 Task: Open Card Bug Report Triage in Board Employee Talent Acquisition and Retention to Workspace Analytics and add a team member Softage.3@softage.net, a label Blue, a checklist Crisis Management, an attachment from Trello, a color Blue and finally, add a card description 'Develop and launch new email marketing campaign' and a comment 'Given the potential impact of this task on our company environmental impact, let us ensure that we approach it with a sense of sustainability and responsibility.'. Add a start date 'Jan 03, 1900' with a due date 'Jan 10, 1900'
Action: Mouse moved to (88, 296)
Screenshot: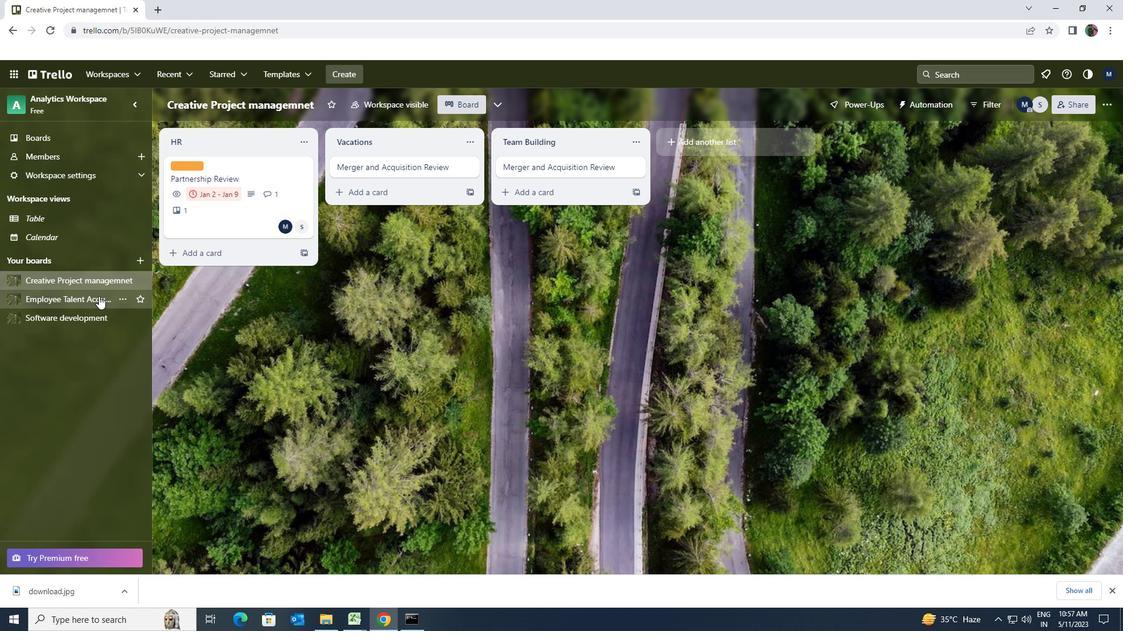 
Action: Mouse pressed left at (88, 296)
Screenshot: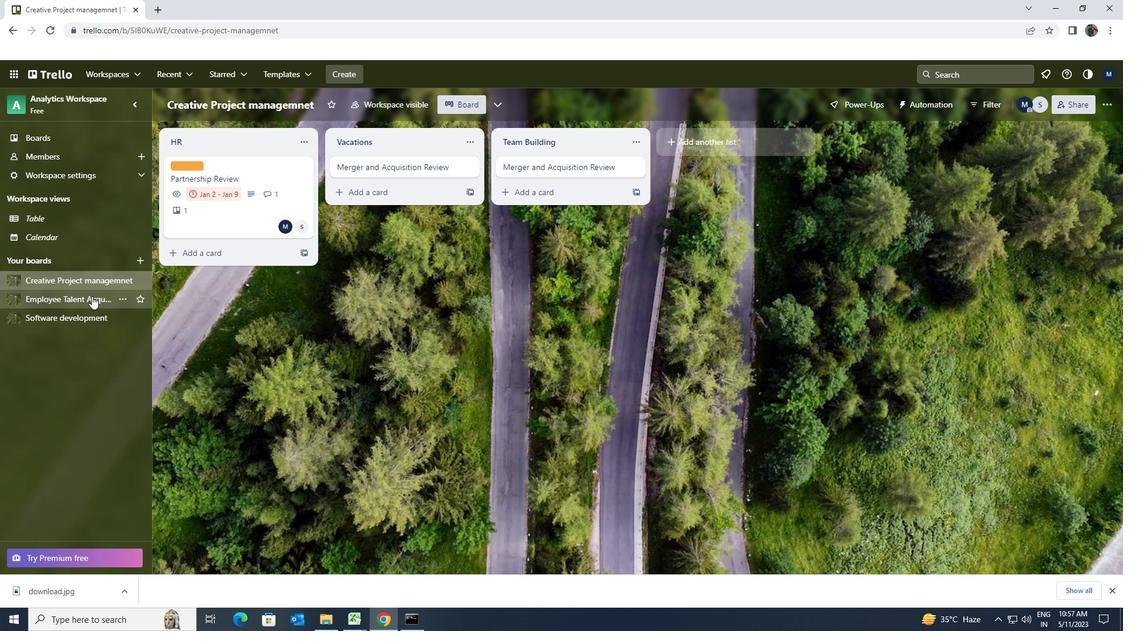 
Action: Mouse moved to (237, 164)
Screenshot: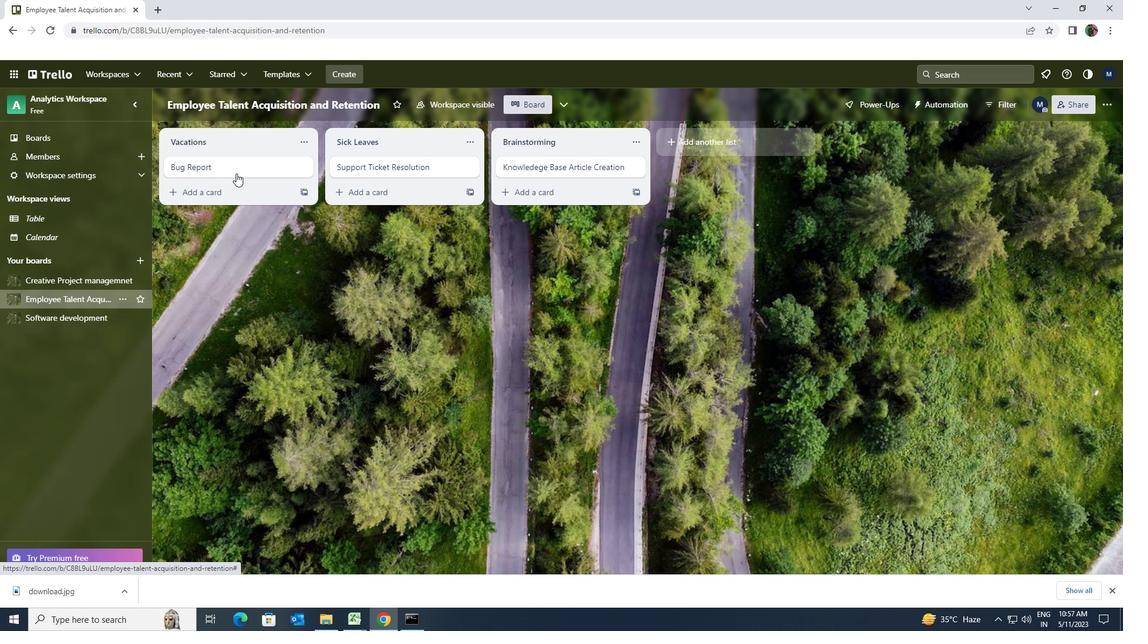 
Action: Mouse pressed left at (237, 164)
Screenshot: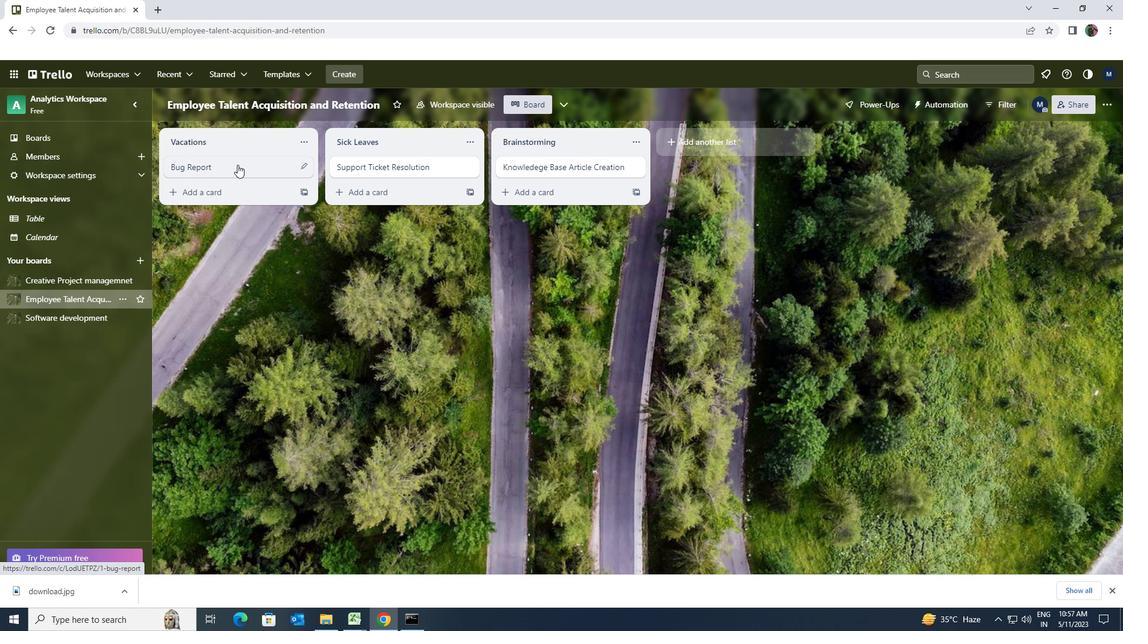 
Action: Mouse moved to (679, 170)
Screenshot: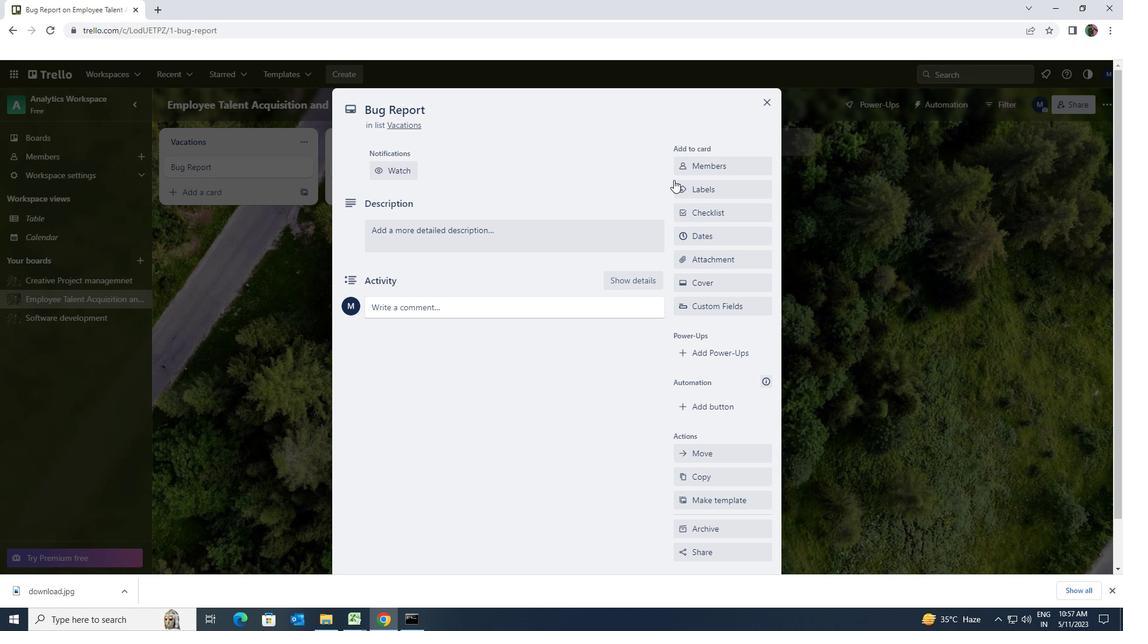 
Action: Mouse pressed left at (679, 170)
Screenshot: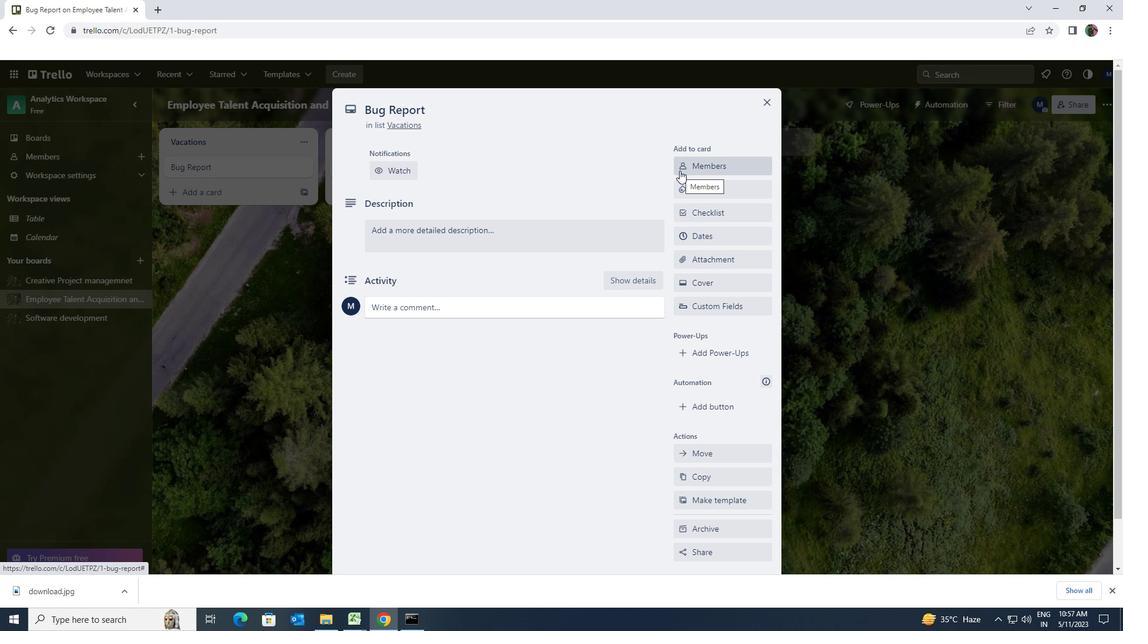 
Action: Mouse moved to (710, 218)
Screenshot: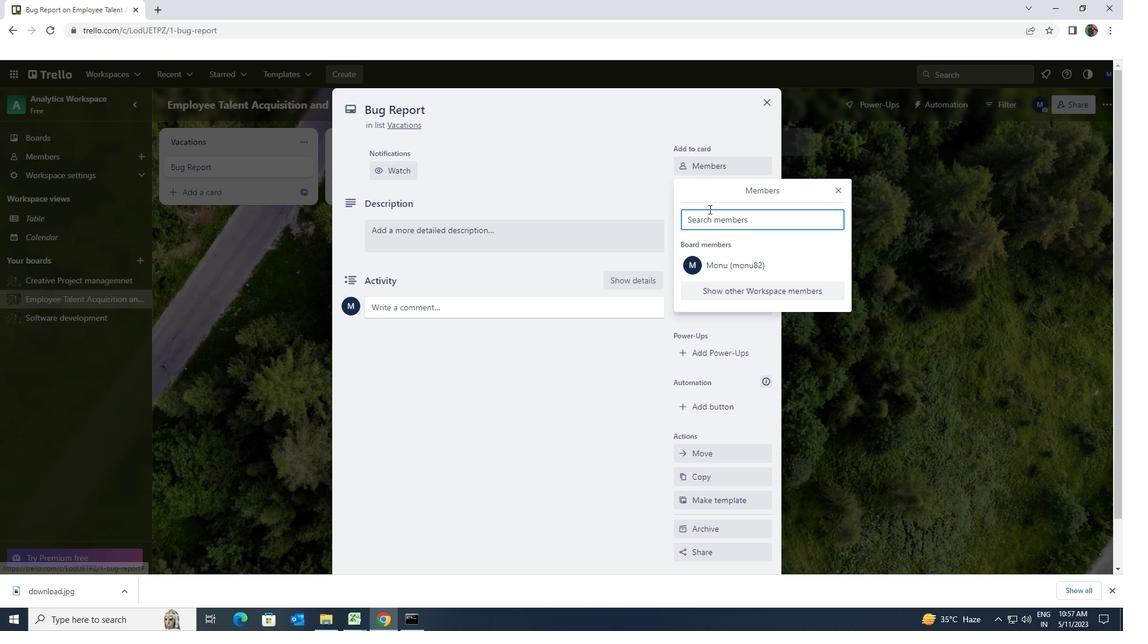 
Action: Mouse pressed left at (710, 218)
Screenshot: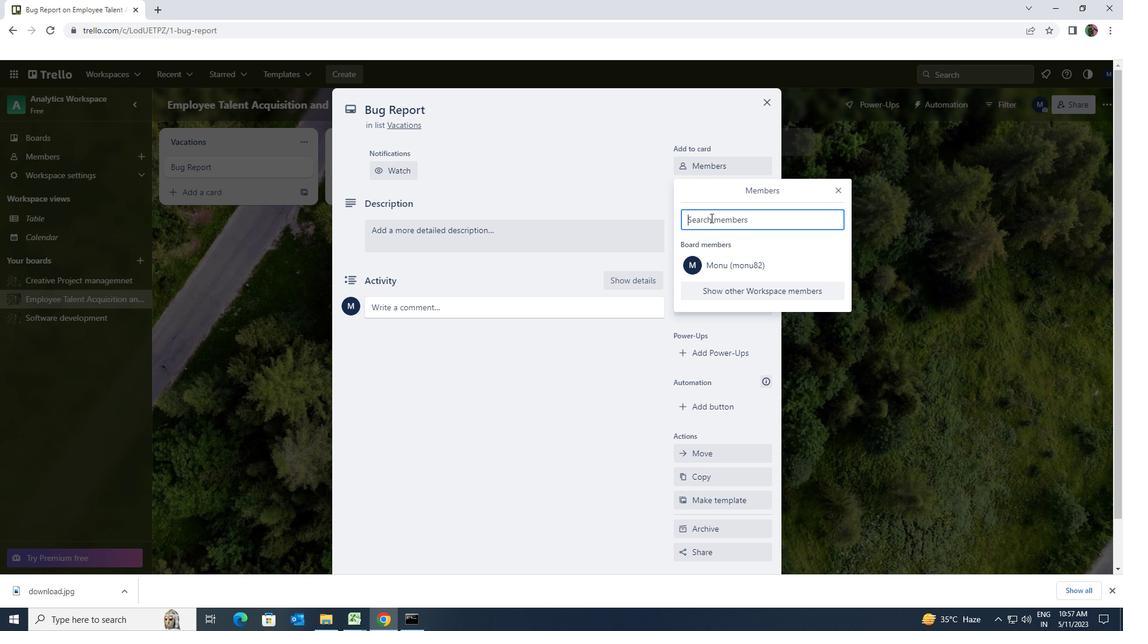 
Action: Key pressed <Key.shift>SOFTAGE.3<Key.shift>@SOFTAGE.NET
Screenshot: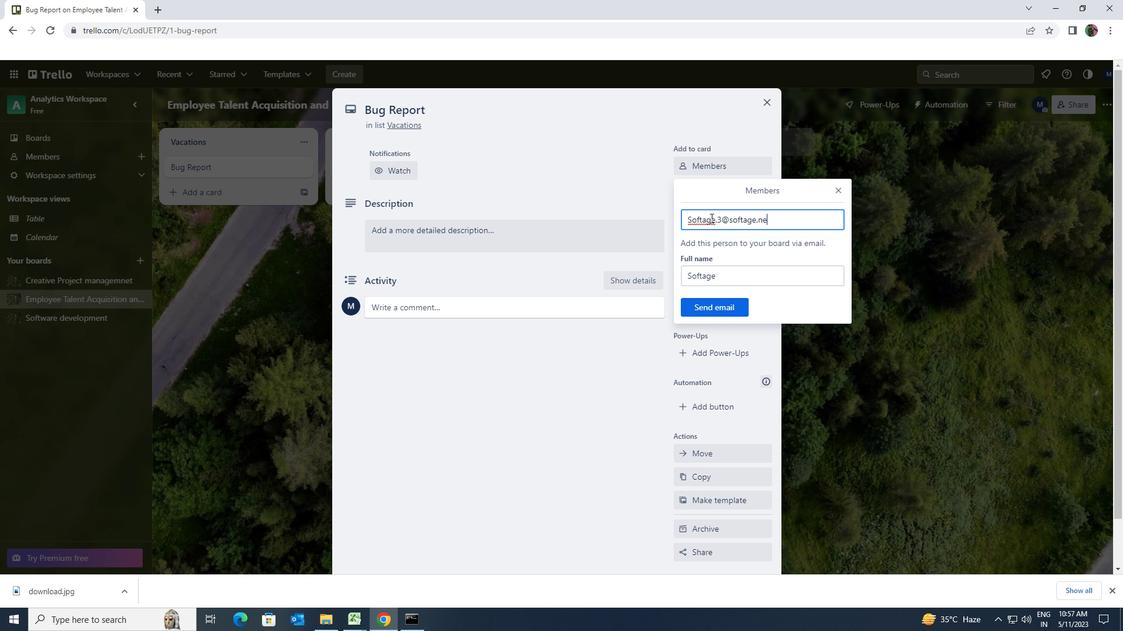 
Action: Mouse moved to (723, 303)
Screenshot: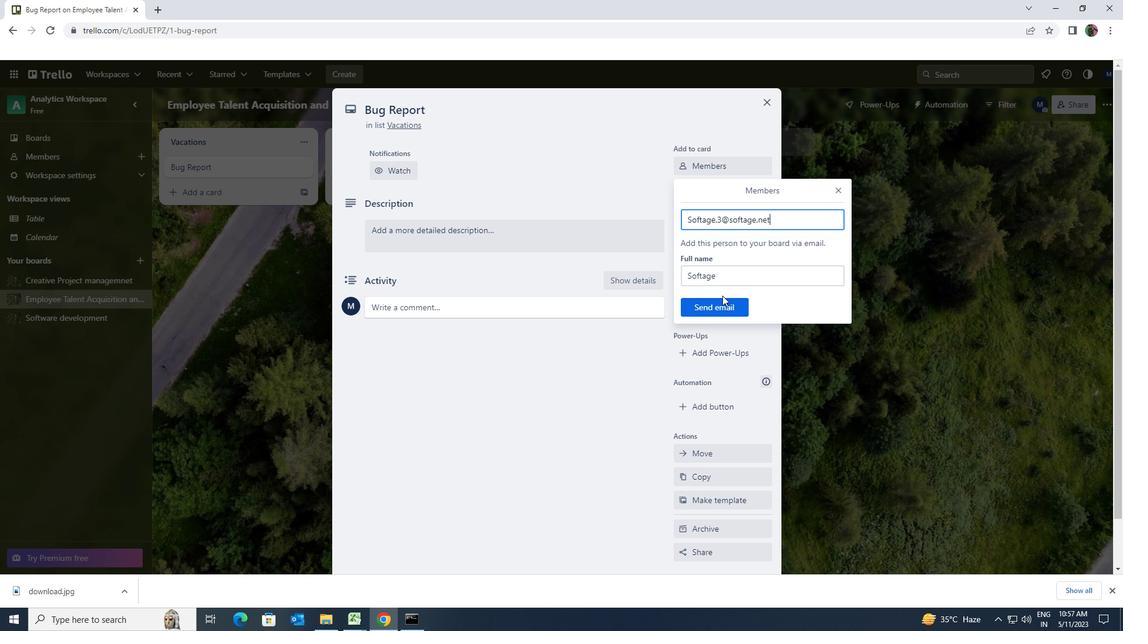 
Action: Mouse pressed left at (723, 303)
Screenshot: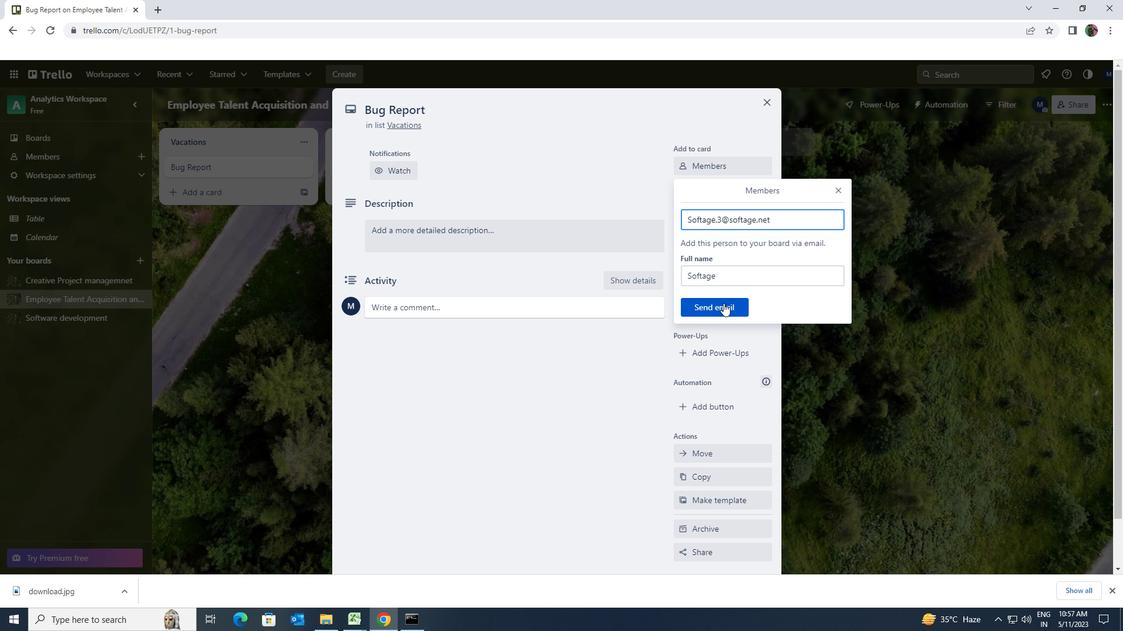 
Action: Mouse moved to (727, 236)
Screenshot: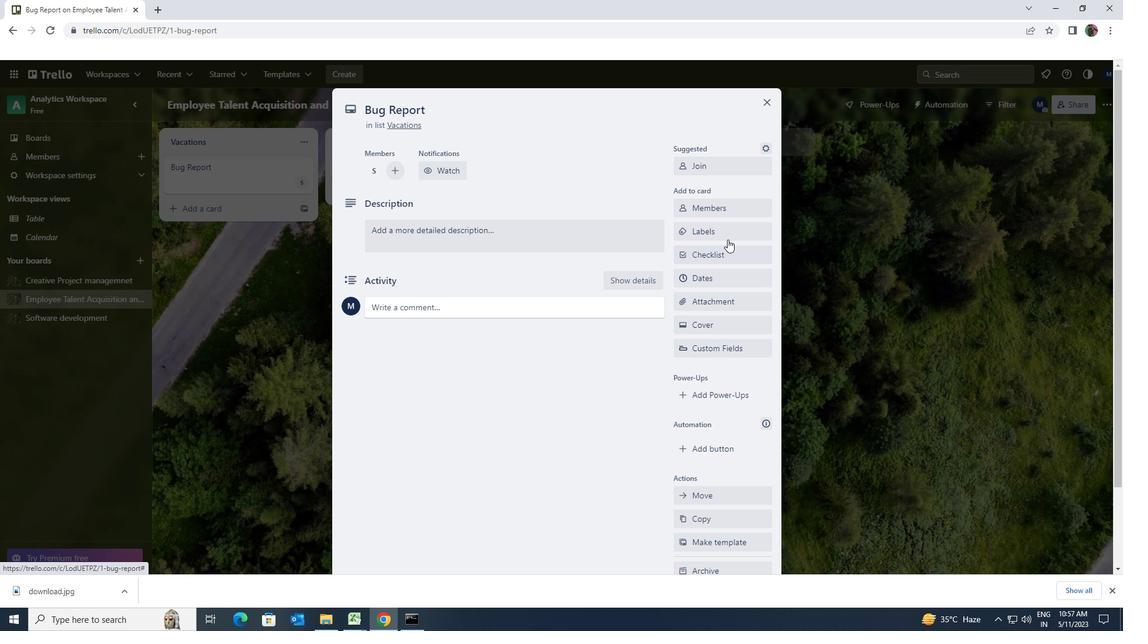 
Action: Mouse pressed left at (727, 236)
Screenshot: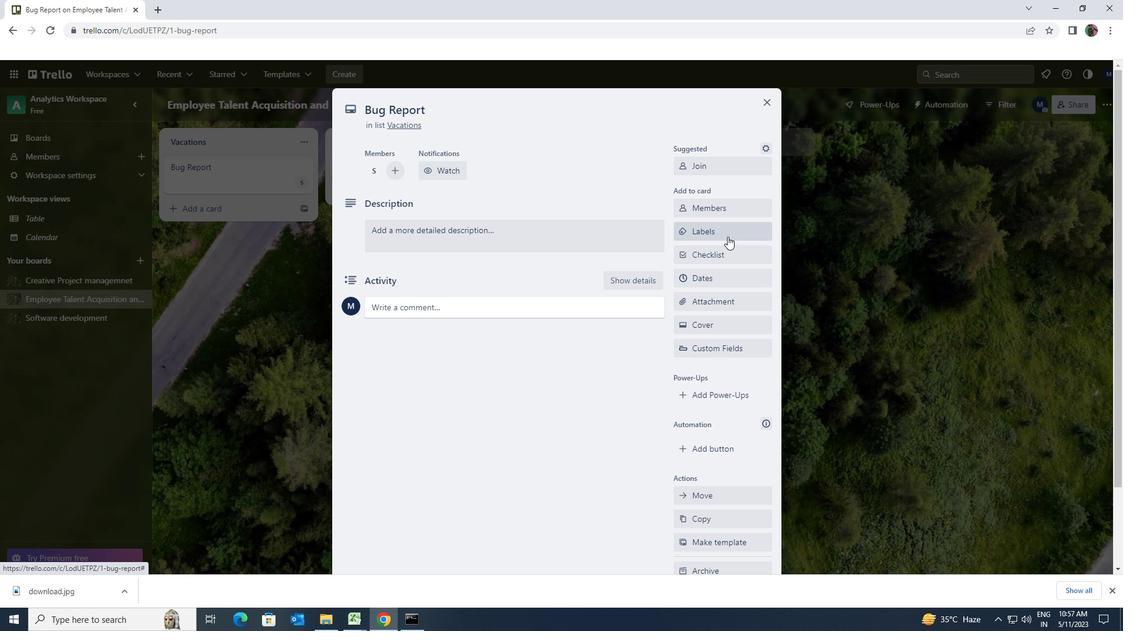 
Action: Mouse moved to (738, 456)
Screenshot: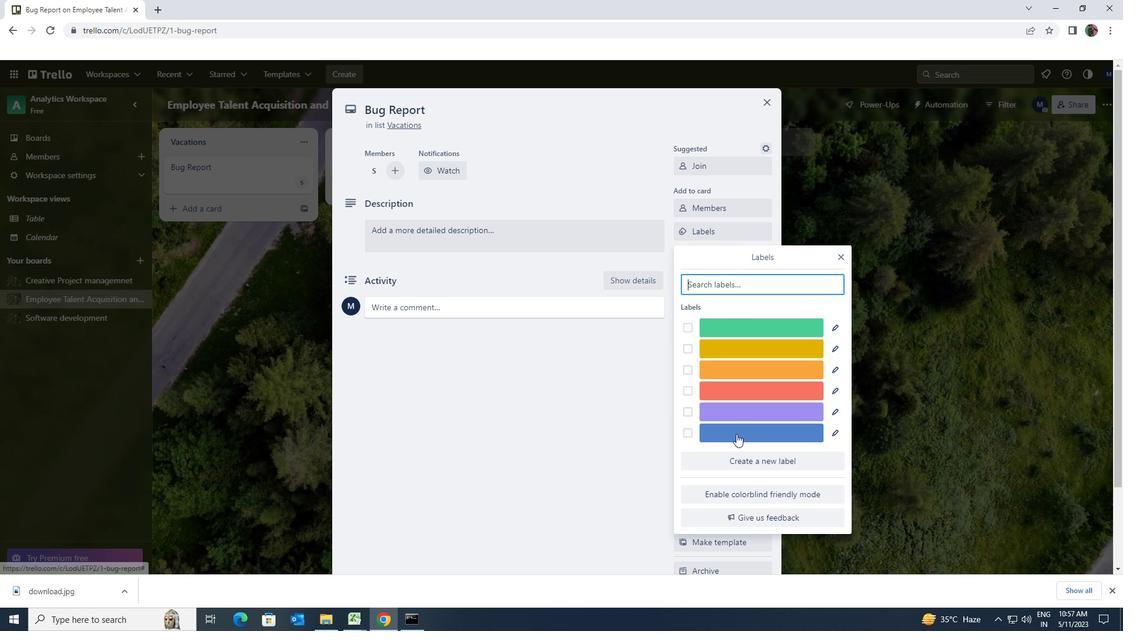 
Action: Mouse pressed left at (738, 456)
Screenshot: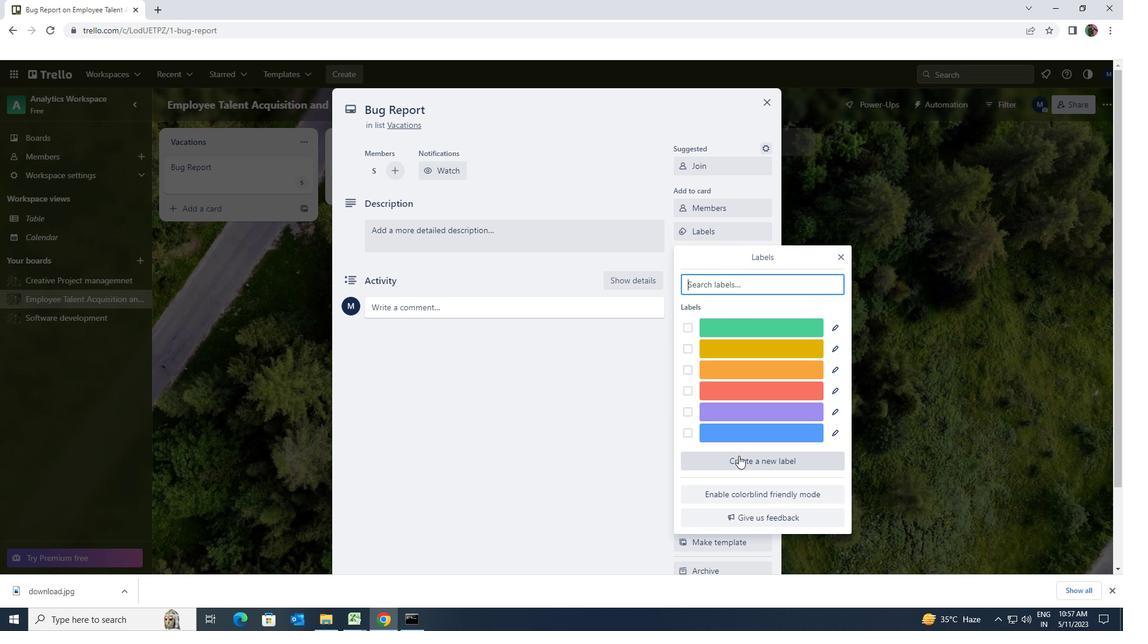 
Action: Mouse moved to (695, 352)
Screenshot: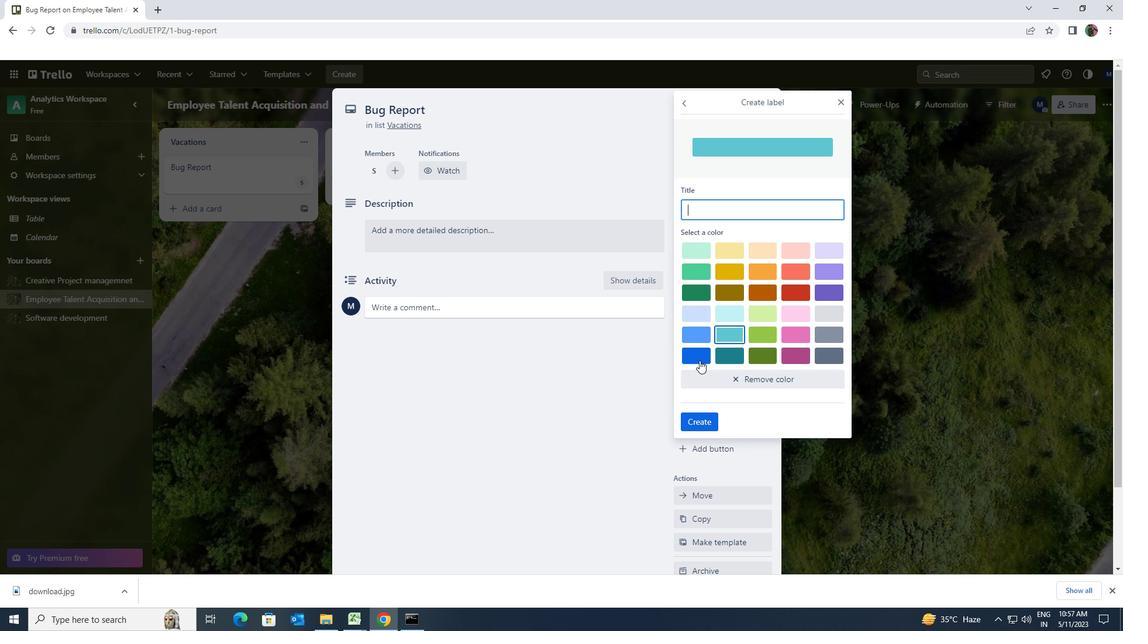 
Action: Mouse pressed left at (695, 352)
Screenshot: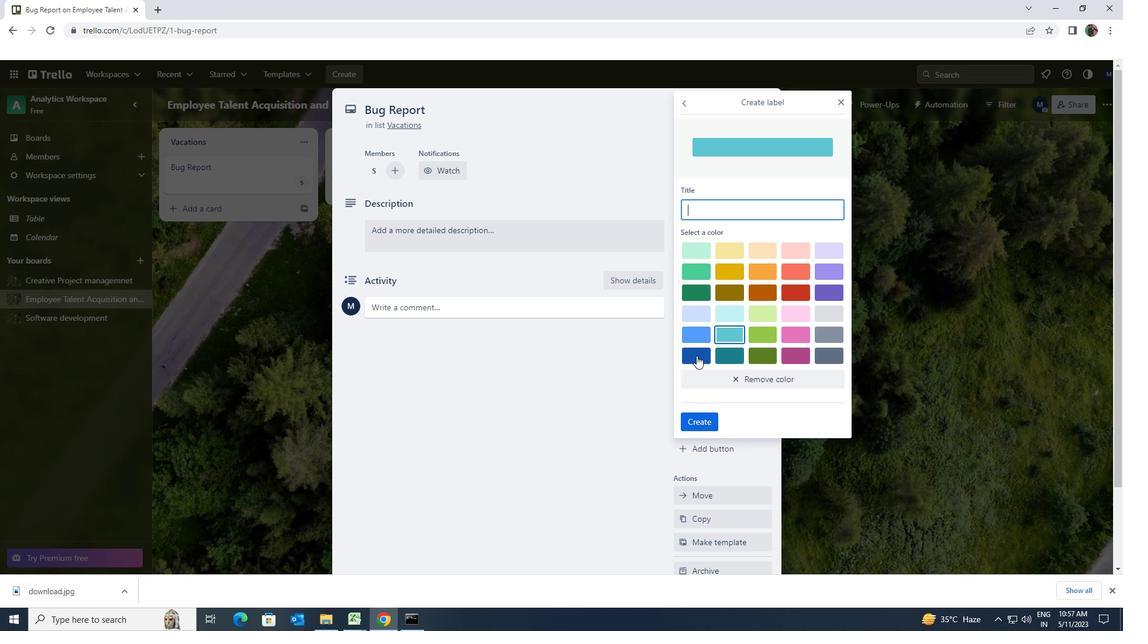 
Action: Mouse moved to (710, 423)
Screenshot: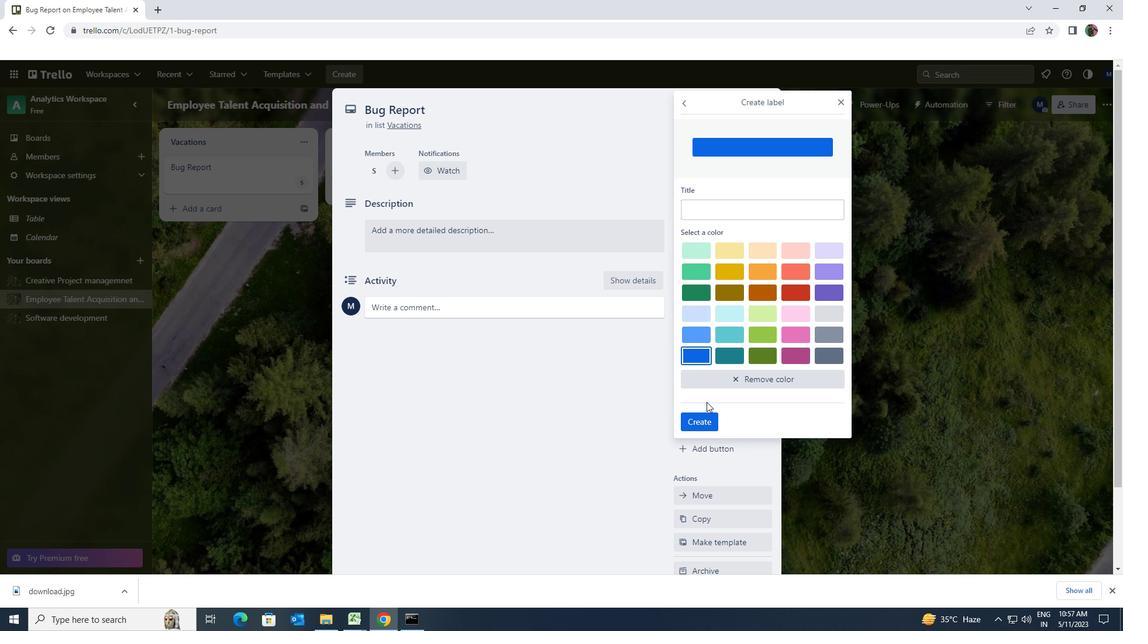 
Action: Mouse pressed left at (710, 423)
Screenshot: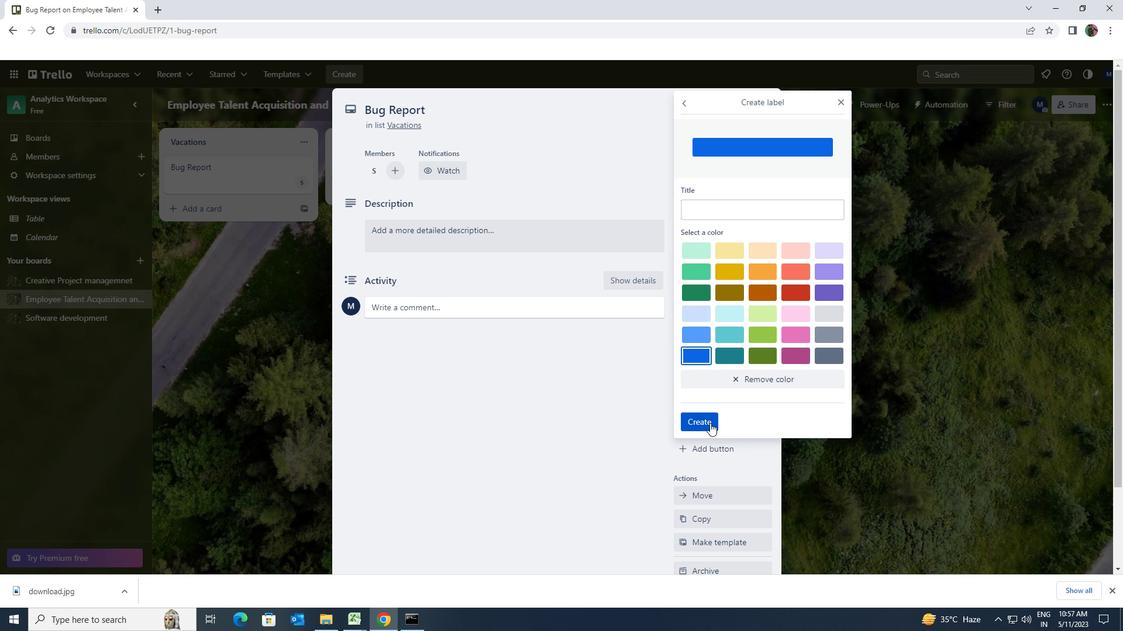 
Action: Mouse moved to (836, 257)
Screenshot: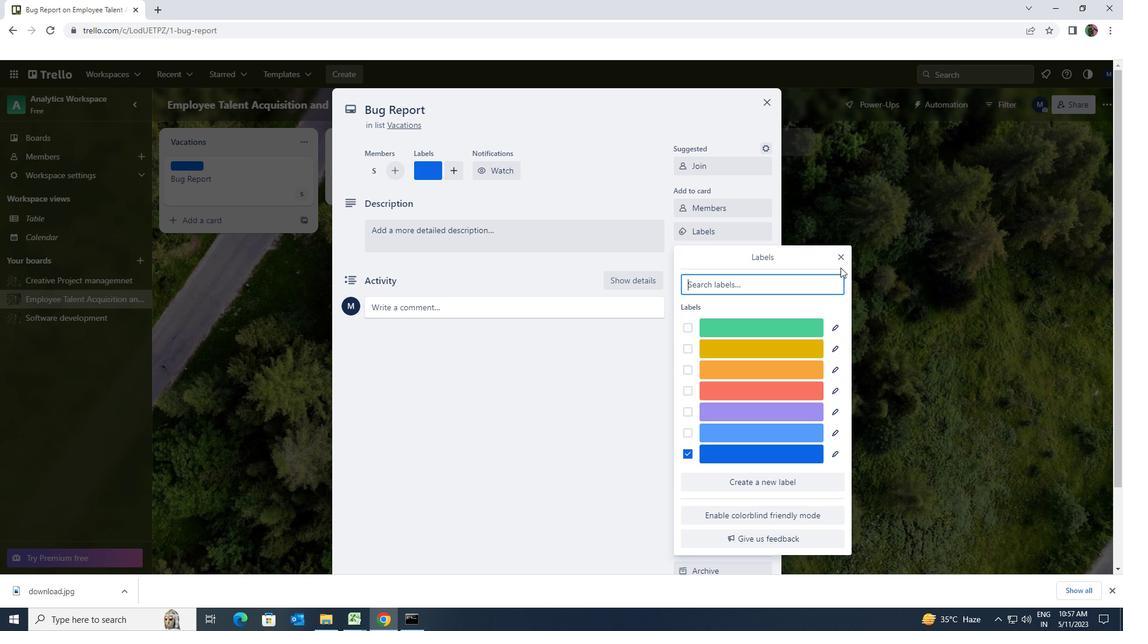 
Action: Mouse pressed left at (836, 257)
Screenshot: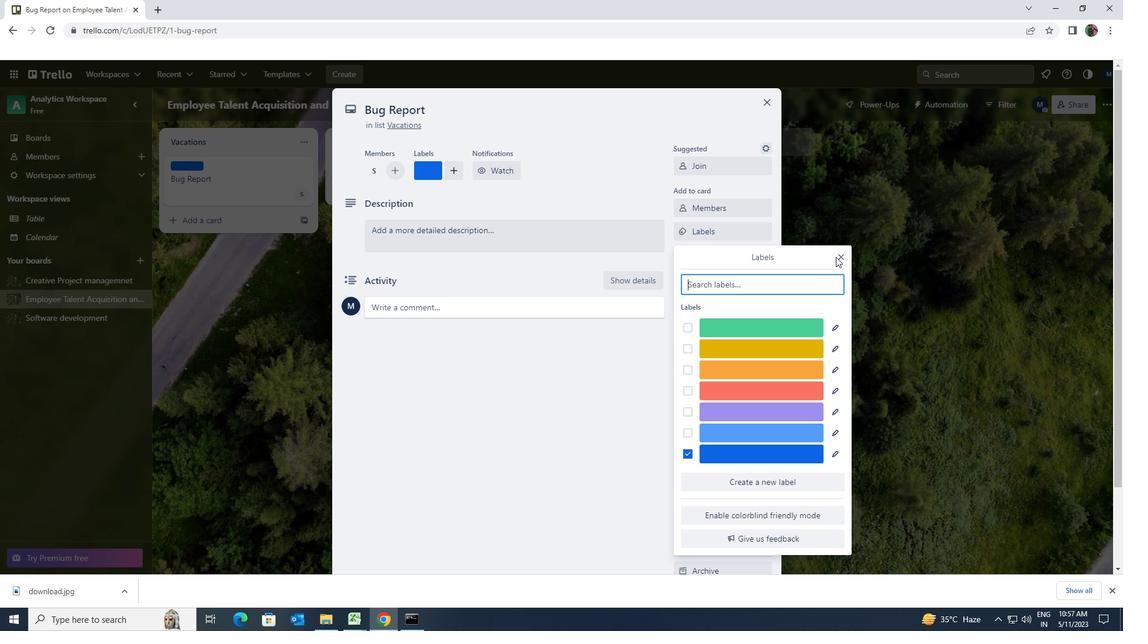 
Action: Mouse moved to (840, 255)
Screenshot: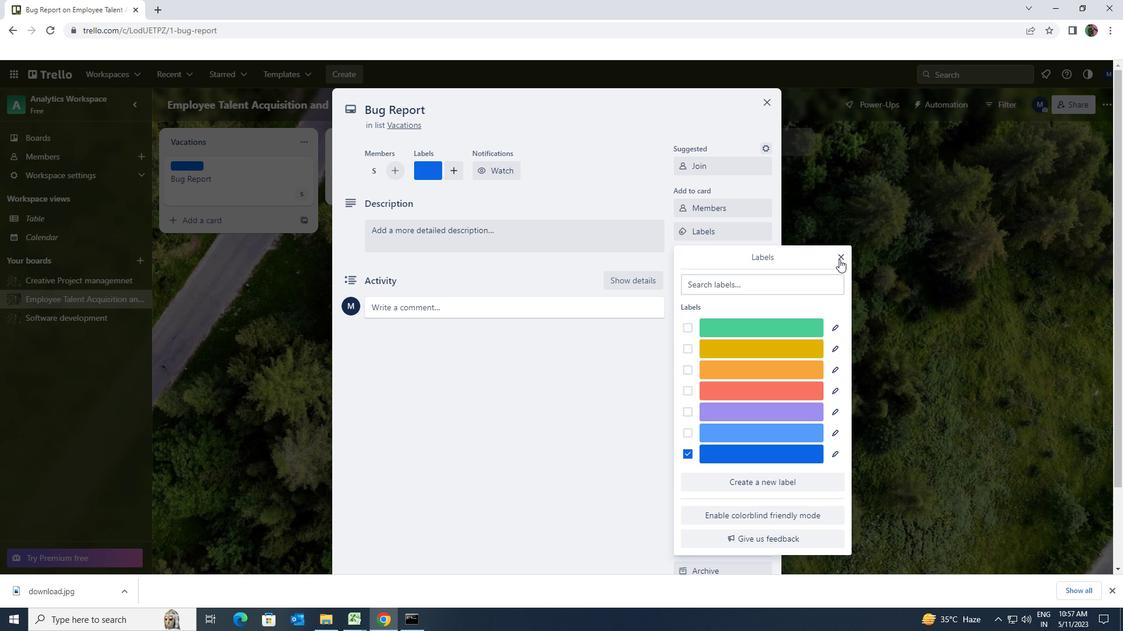 
Action: Mouse pressed left at (840, 255)
Screenshot: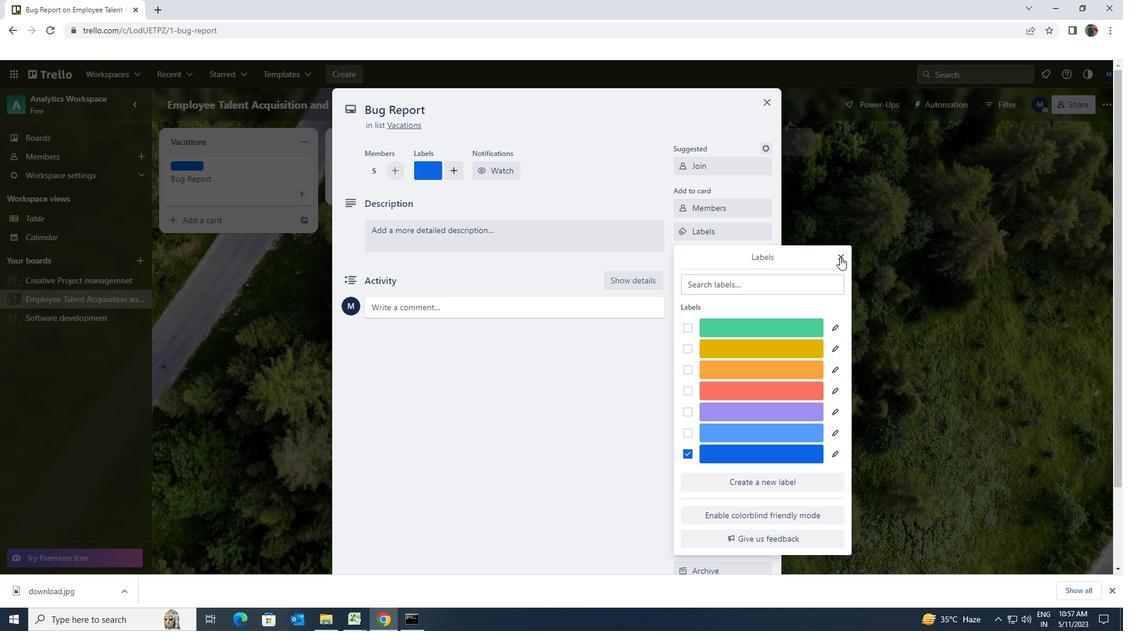 
Action: Mouse moved to (748, 255)
Screenshot: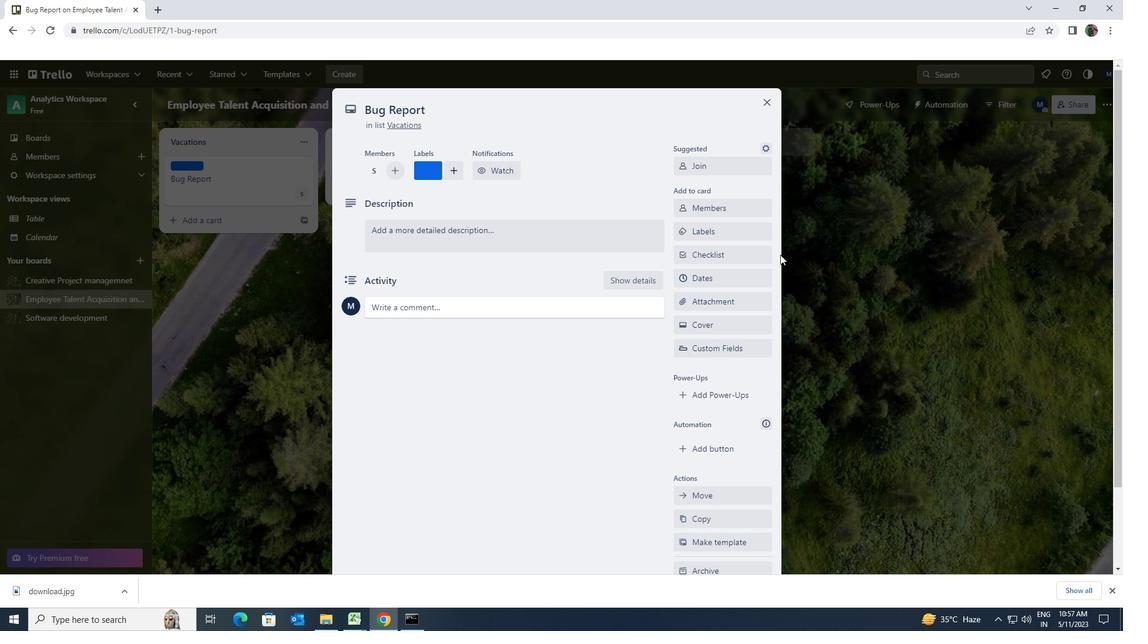 
Action: Mouse pressed left at (748, 255)
Screenshot: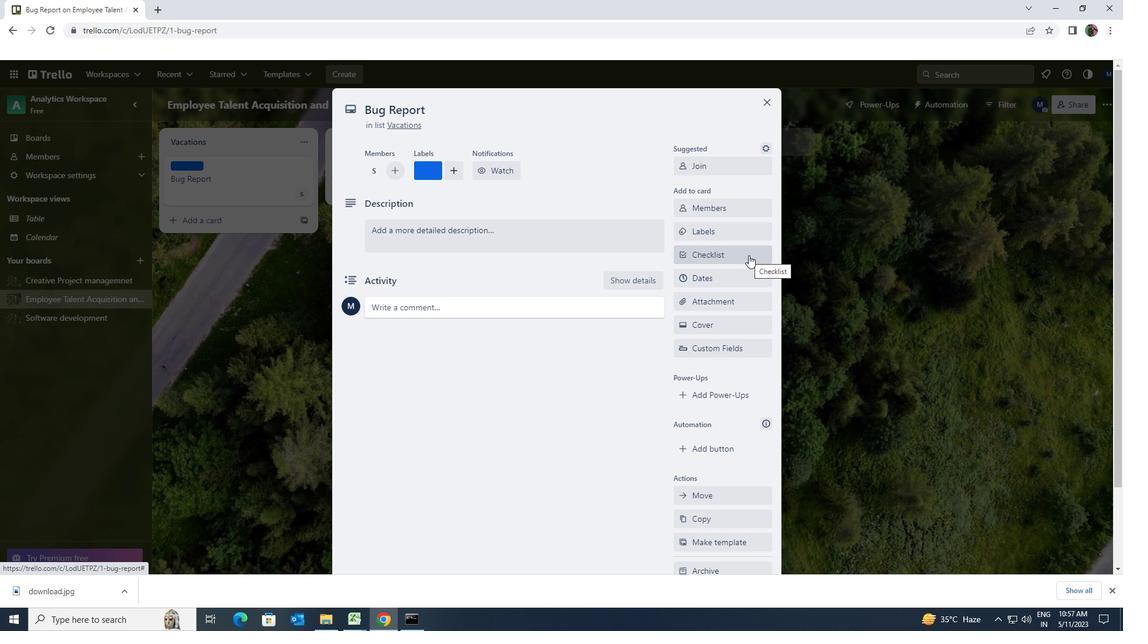 
Action: Key pressed <Key.shift>CRISIS<Key.space><Key.shift>MANAGEMENT
Screenshot: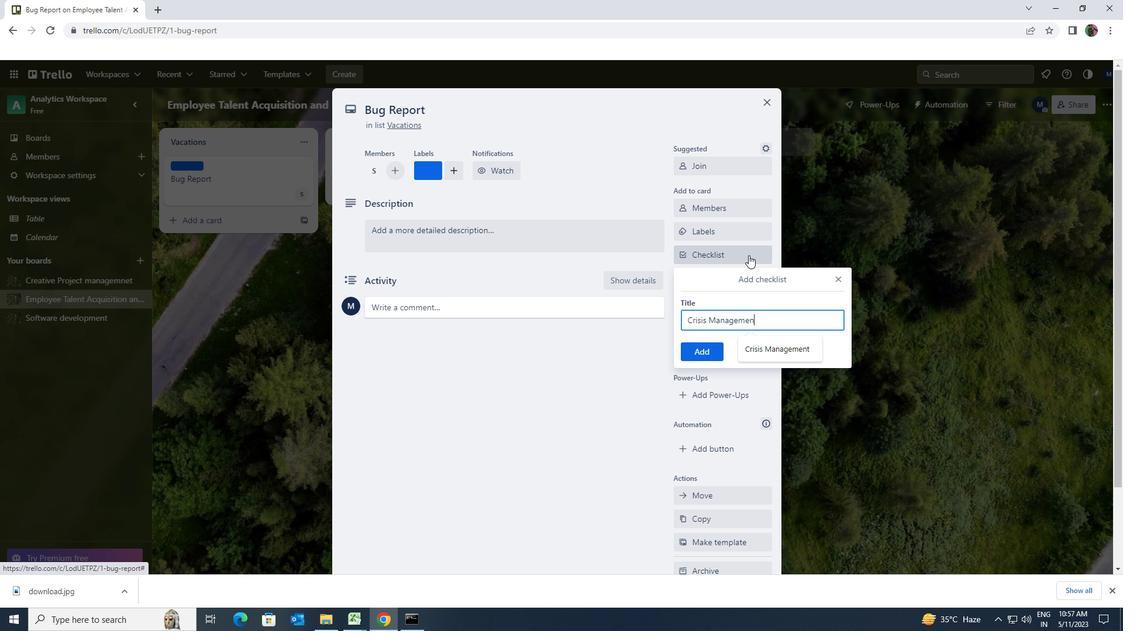
Action: Mouse moved to (713, 348)
Screenshot: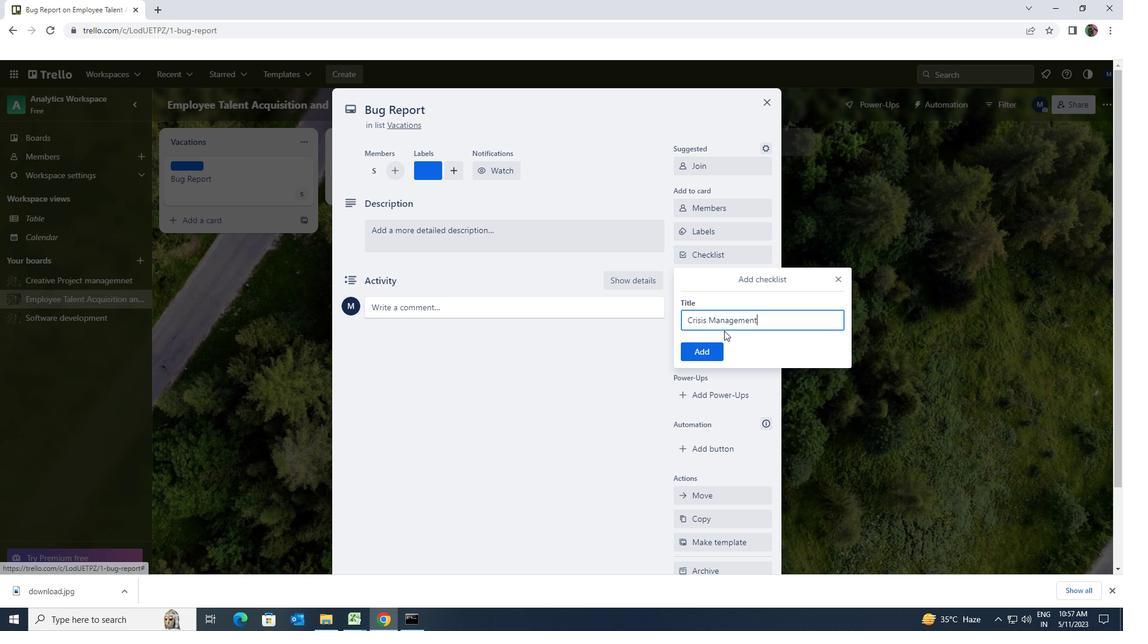 
Action: Mouse pressed left at (713, 348)
Screenshot: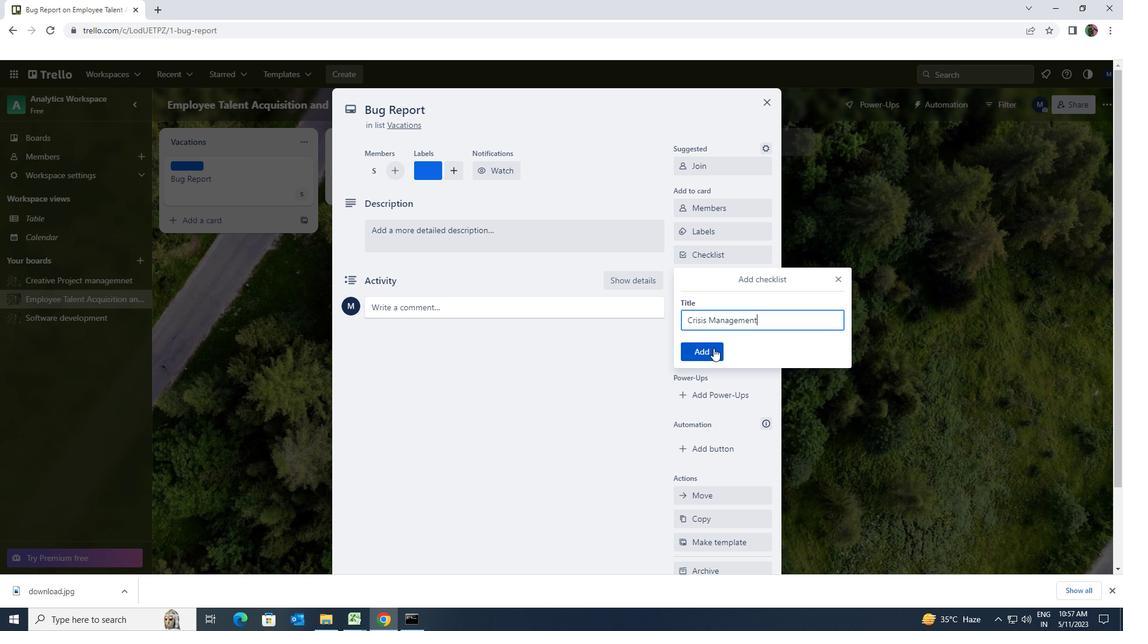 
Action: Mouse moved to (714, 292)
Screenshot: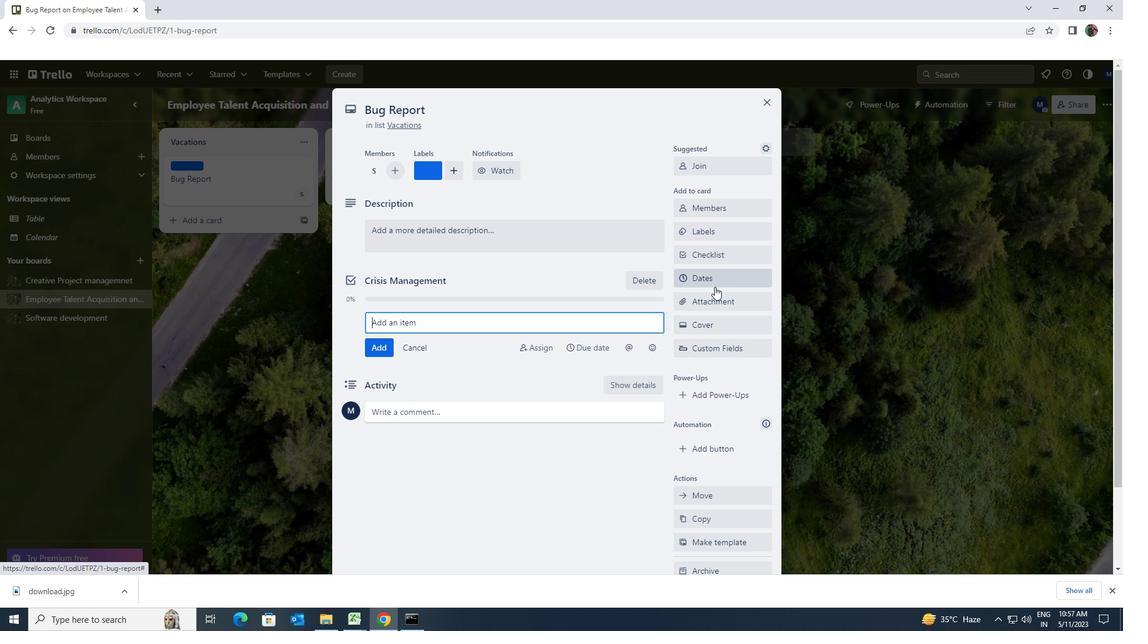 
Action: Mouse pressed left at (714, 292)
Screenshot: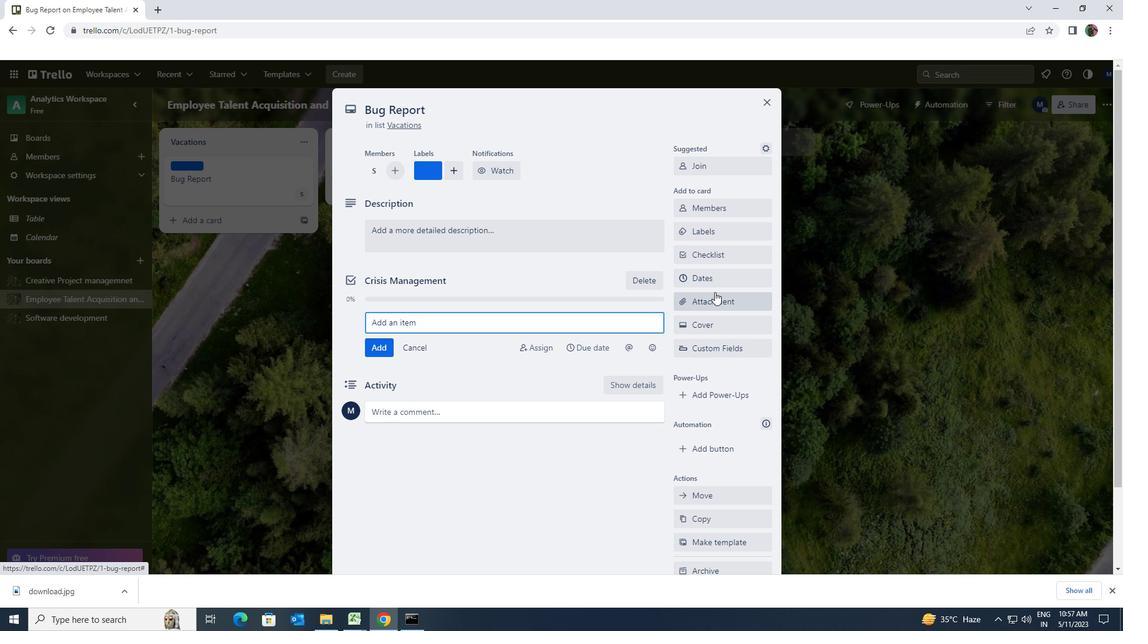 
Action: Mouse moved to (713, 369)
Screenshot: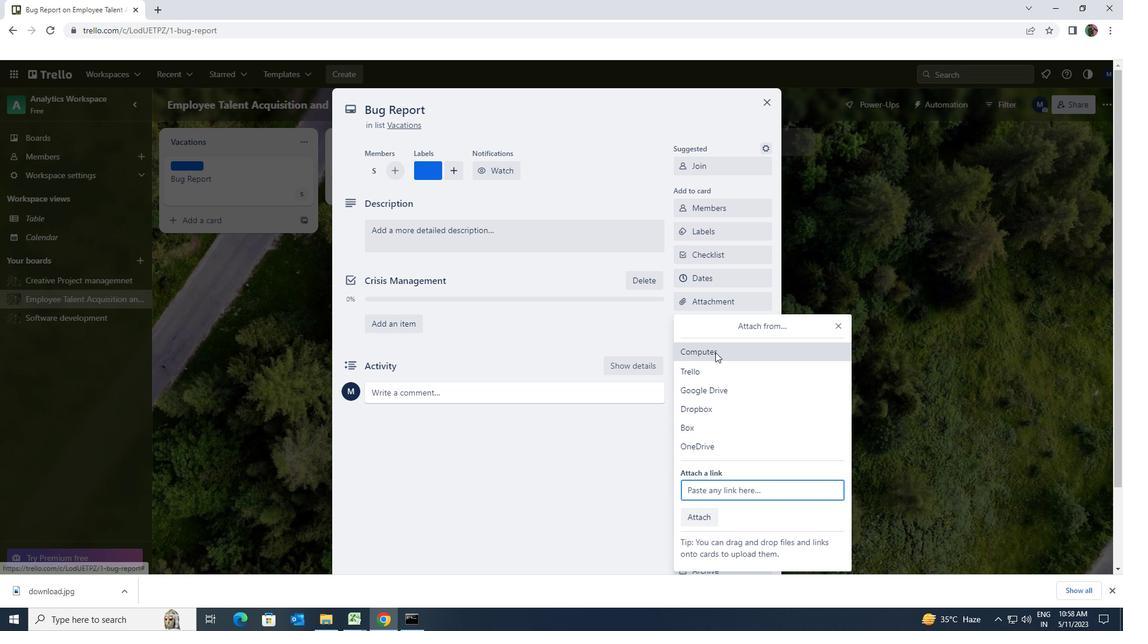 
Action: Mouse pressed left at (713, 369)
Screenshot: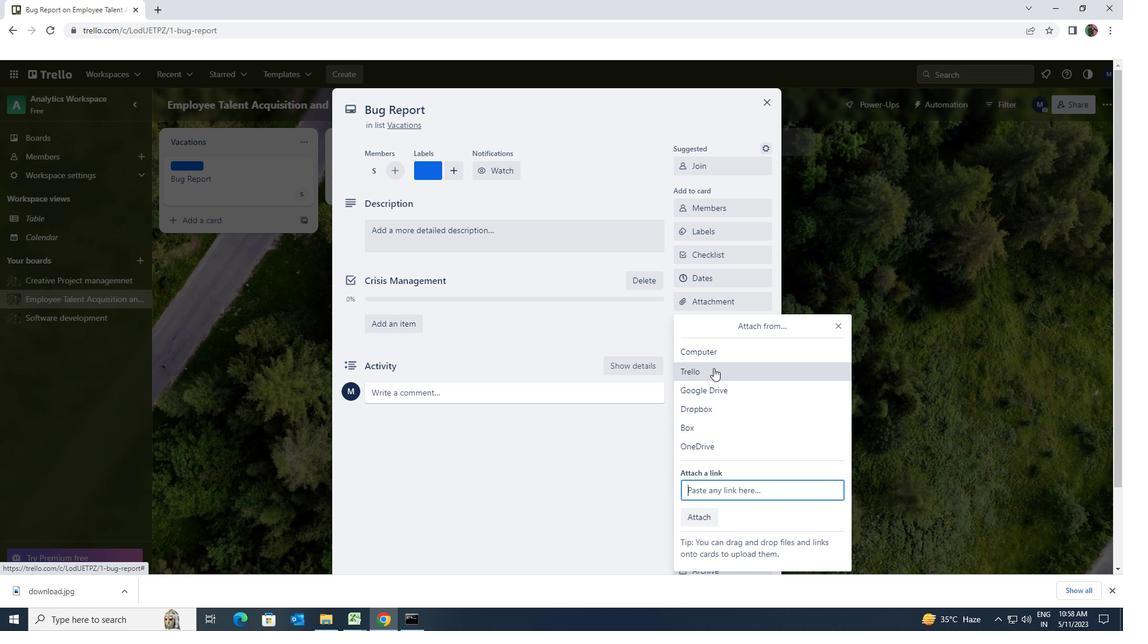 
Action: Mouse moved to (716, 274)
Screenshot: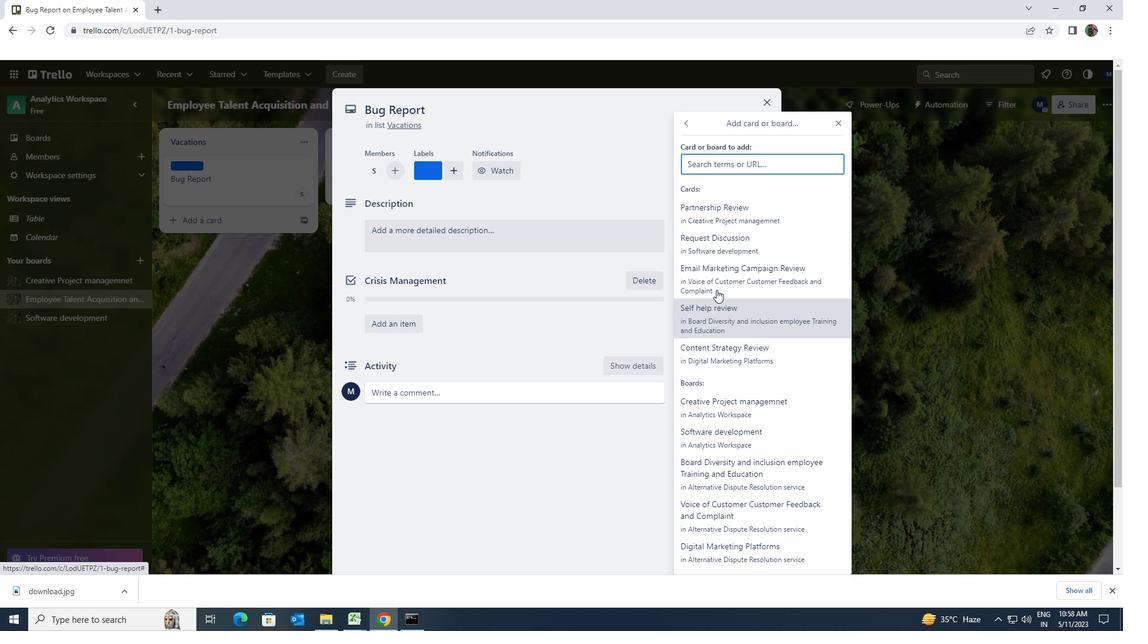 
Action: Mouse pressed left at (716, 274)
Screenshot: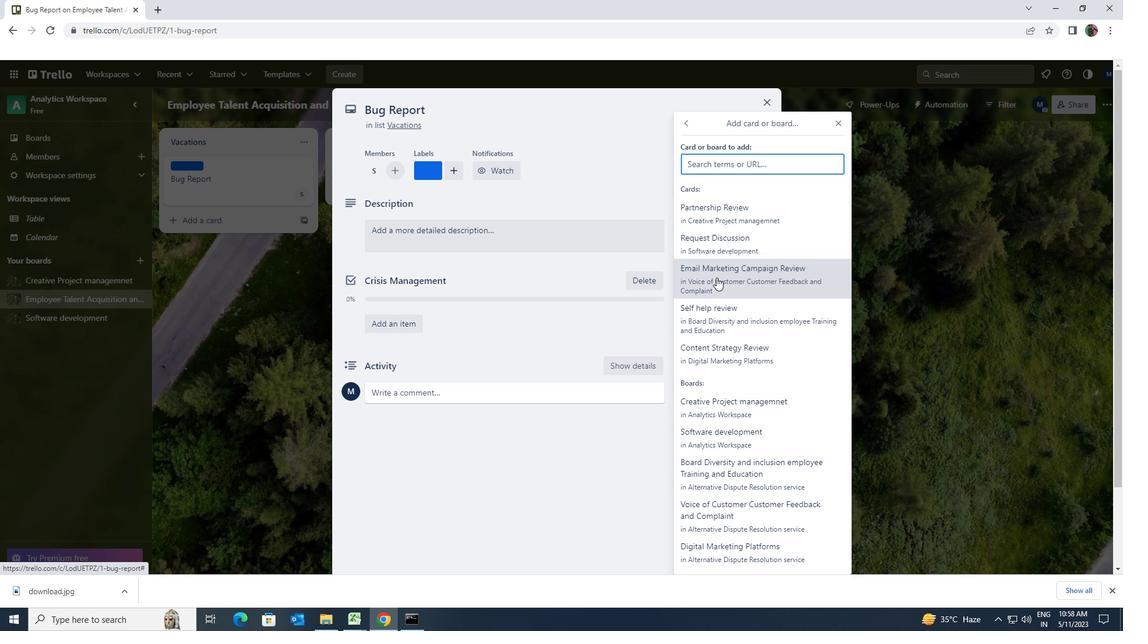 
Action: Mouse moved to (606, 236)
Screenshot: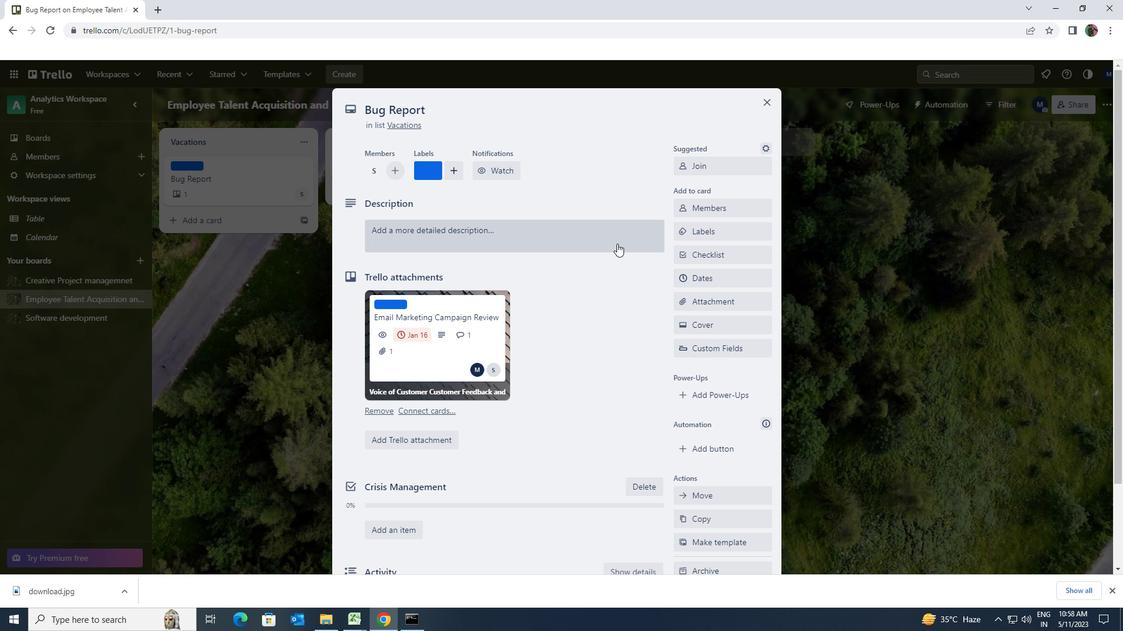 
Action: Mouse pressed left at (606, 236)
Screenshot: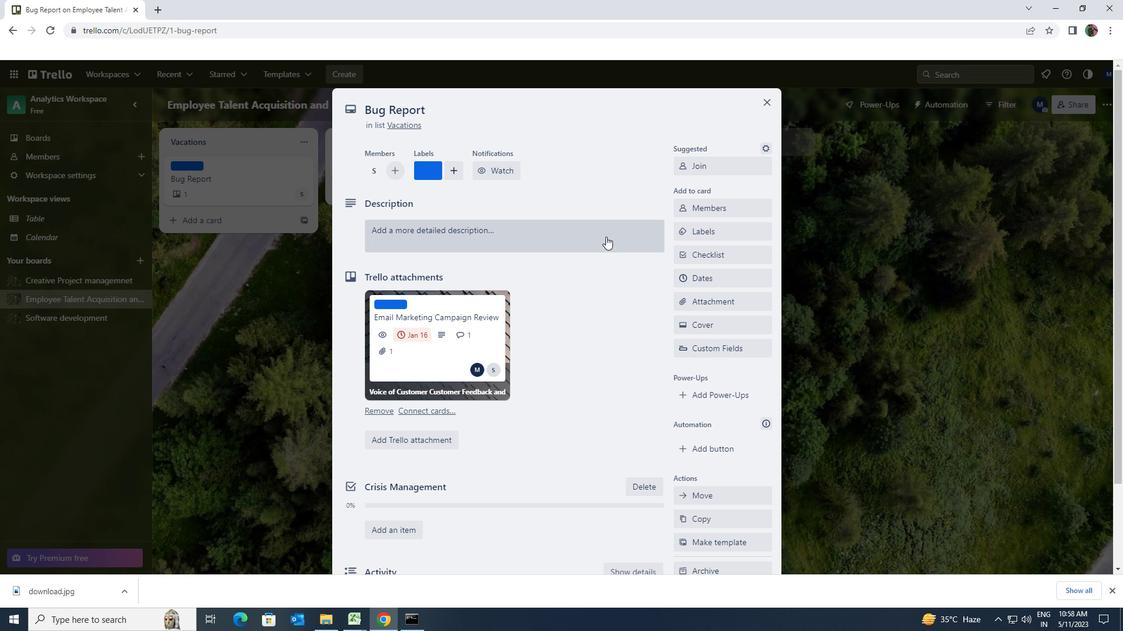 
Action: Key pressed <Key.shift><Key.shift><Key.shift><Key.shift><Key.shift><Key.shift><Key.shift><Key.shift><Key.shift><Key.shift><Key.shift><Key.shift><Key.shift><Key.shift><Key.shift><Key.shift><Key.shift><Key.shift><Key.shift>DEVELOP<Key.space>AND<Key.space><Key.shift>LAUNCH<Key.space>NEW<Key.space>EMAIL<Key.space><Key.shift>MARKETING<Key.space>CAMPAIGN<Key.space>AND<Key.space>COMMENT<Key.space>
Screenshot: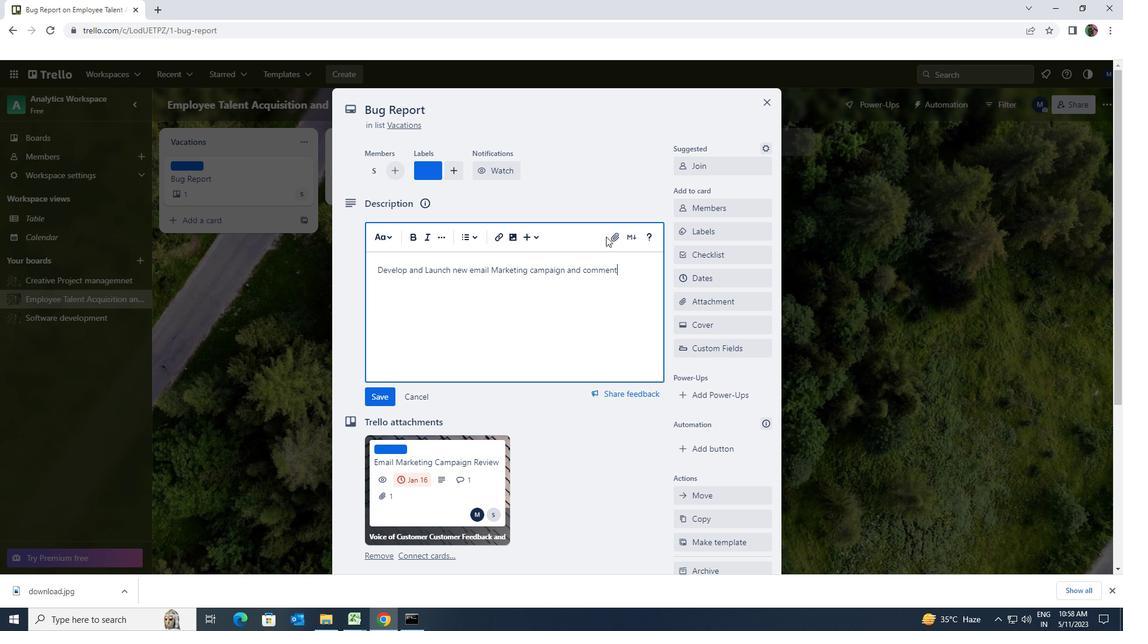 
Action: Mouse moved to (379, 392)
Screenshot: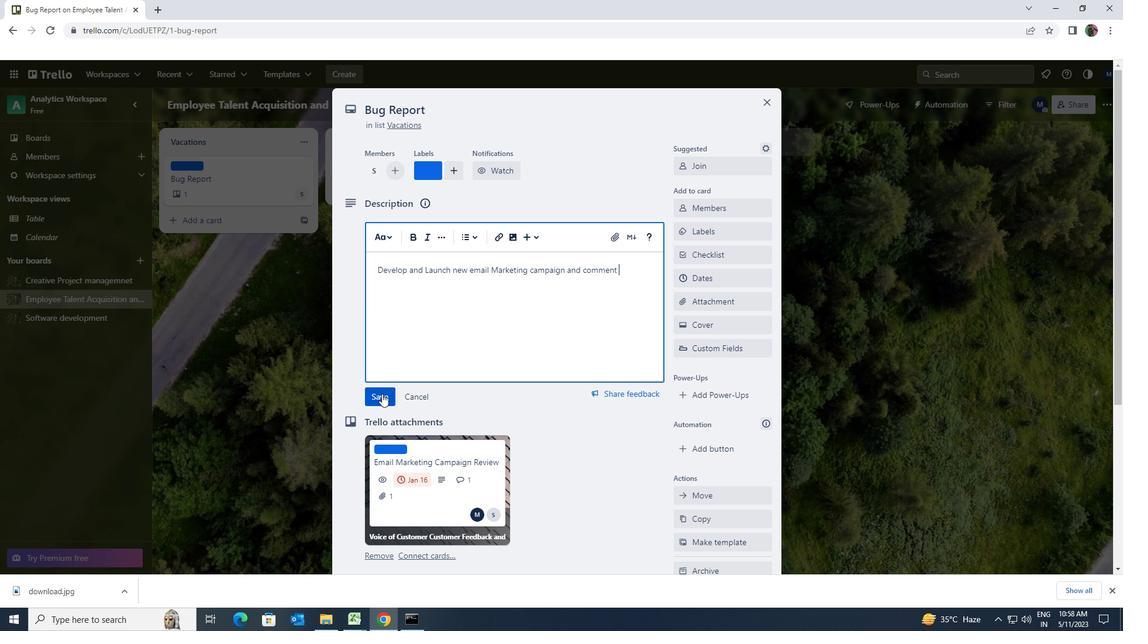 
Action: Mouse pressed left at (379, 392)
Screenshot: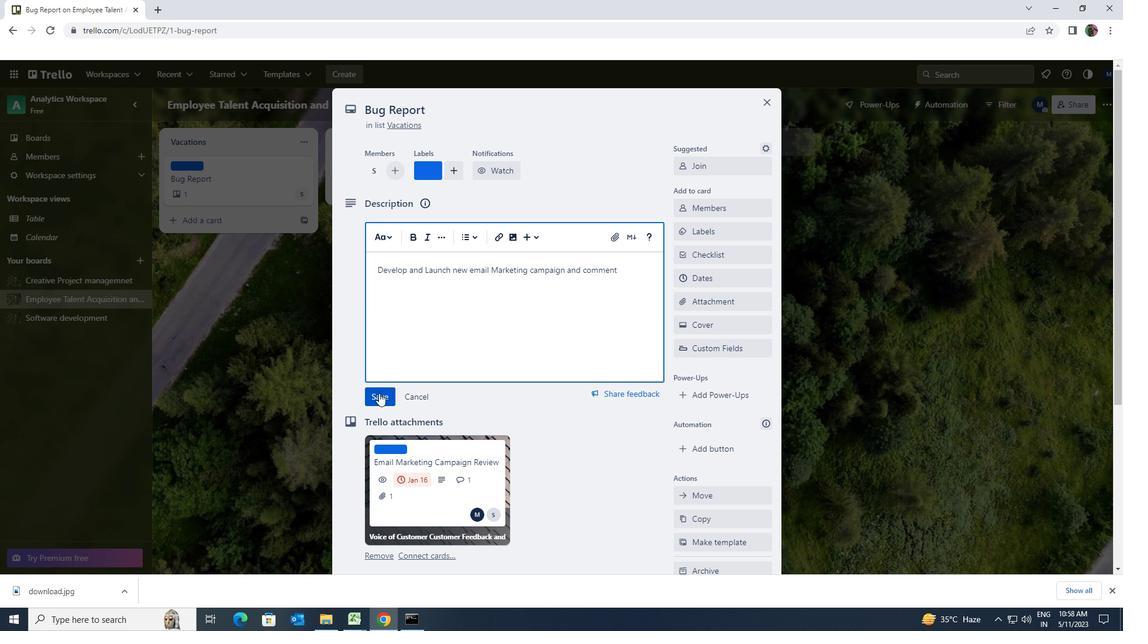 
Action: Mouse moved to (384, 390)
Screenshot: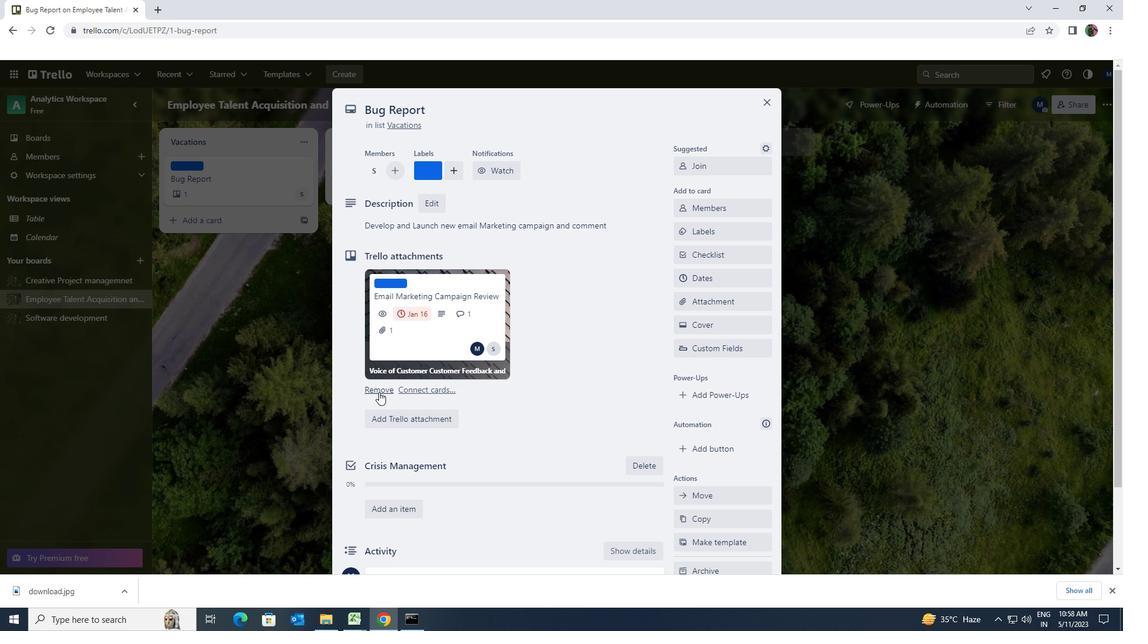 
Action: Mouse scrolled (384, 389) with delta (0, 0)
Screenshot: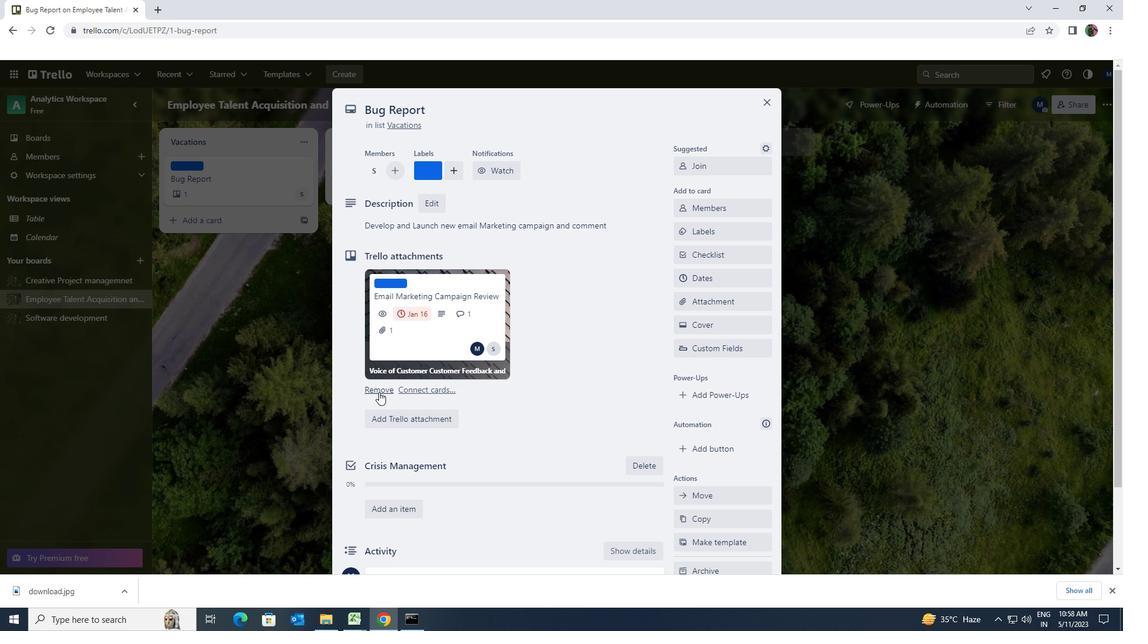 
Action: Mouse moved to (387, 390)
Screenshot: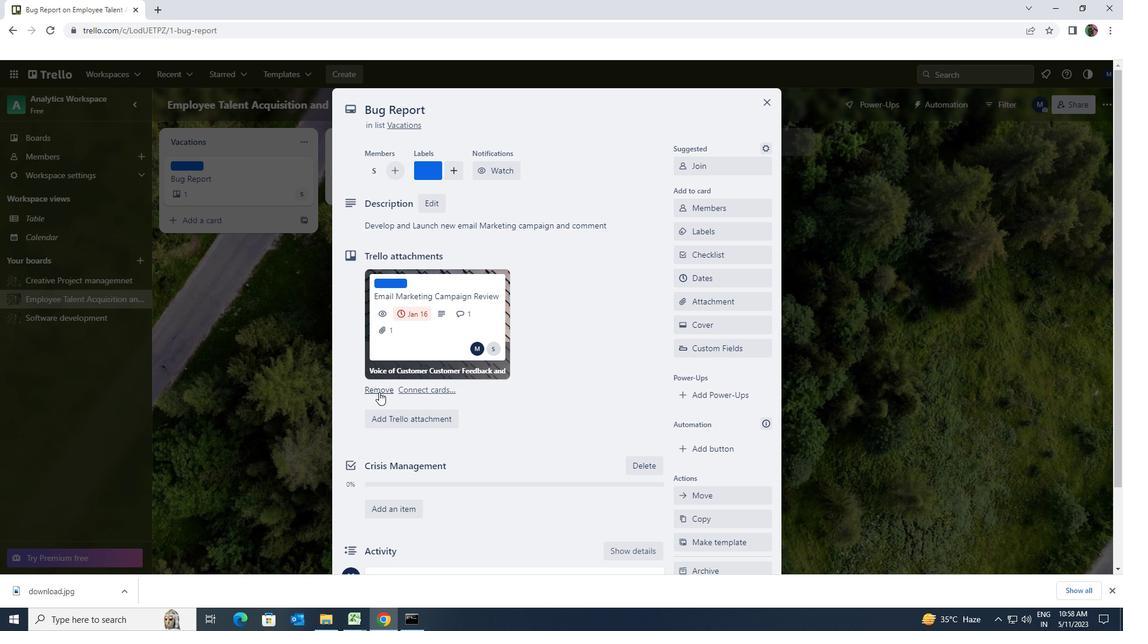 
Action: Mouse scrolled (387, 389) with delta (0, 0)
Screenshot: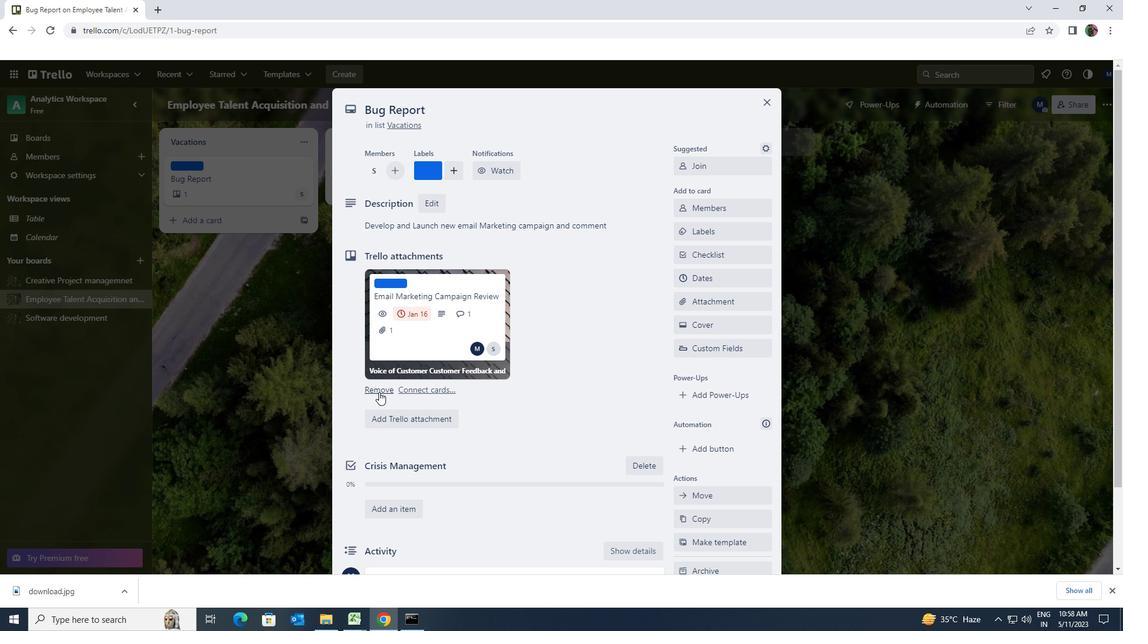 
Action: Mouse moved to (388, 390)
Screenshot: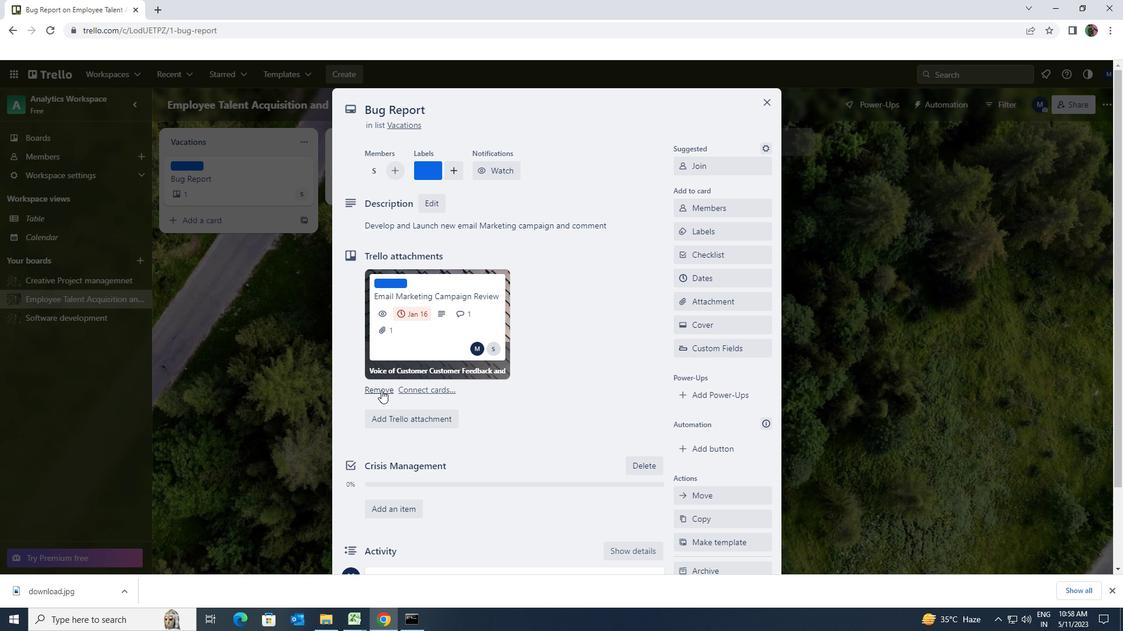 
Action: Mouse scrolled (388, 389) with delta (0, 0)
Screenshot: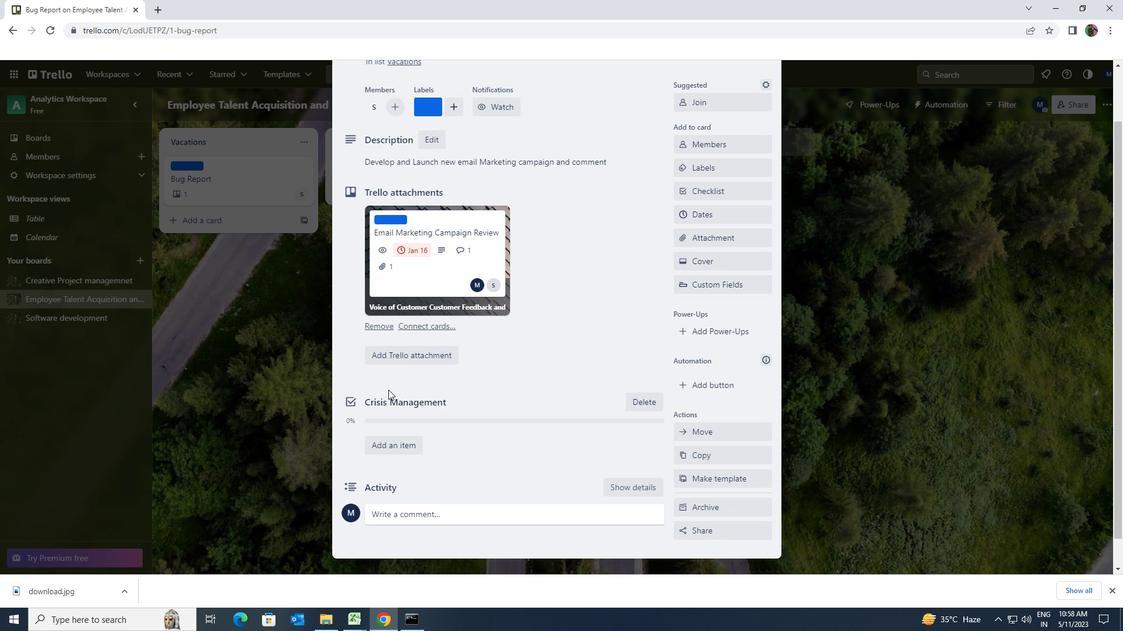 
Action: Mouse scrolled (388, 389) with delta (0, 0)
Screenshot: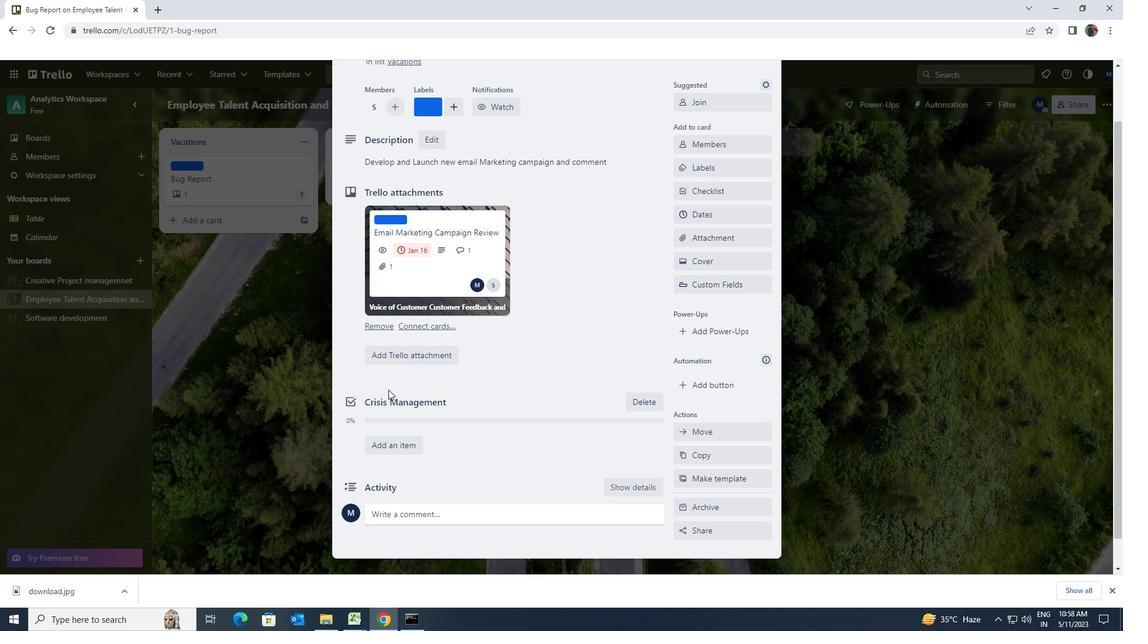 
Action: Mouse moved to (391, 480)
Screenshot: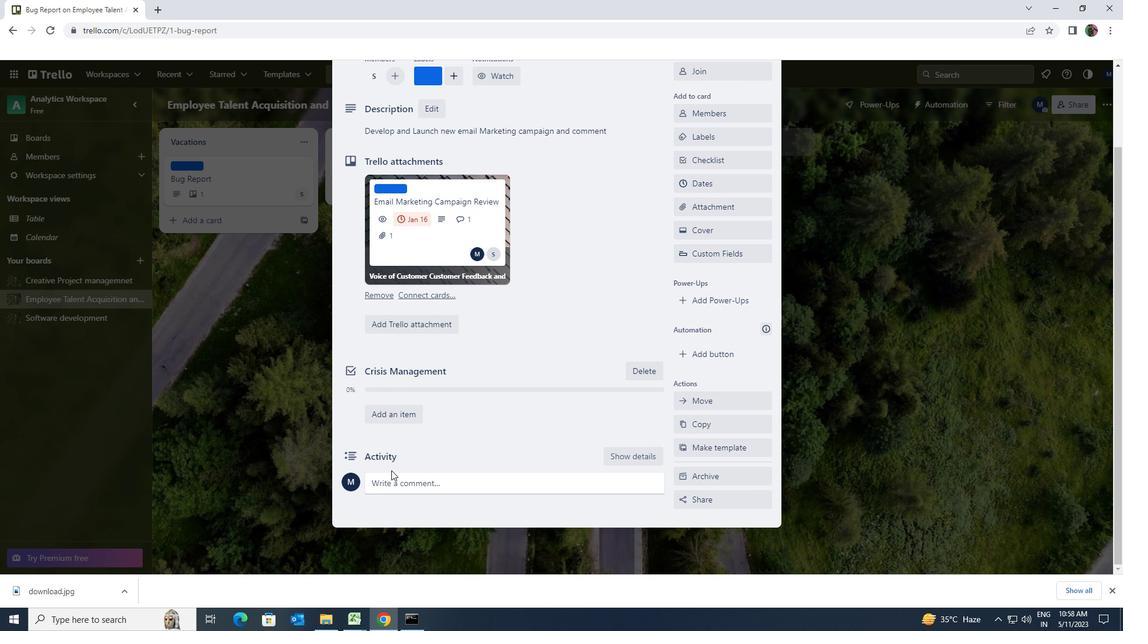 
Action: Mouse pressed left at (391, 480)
Screenshot: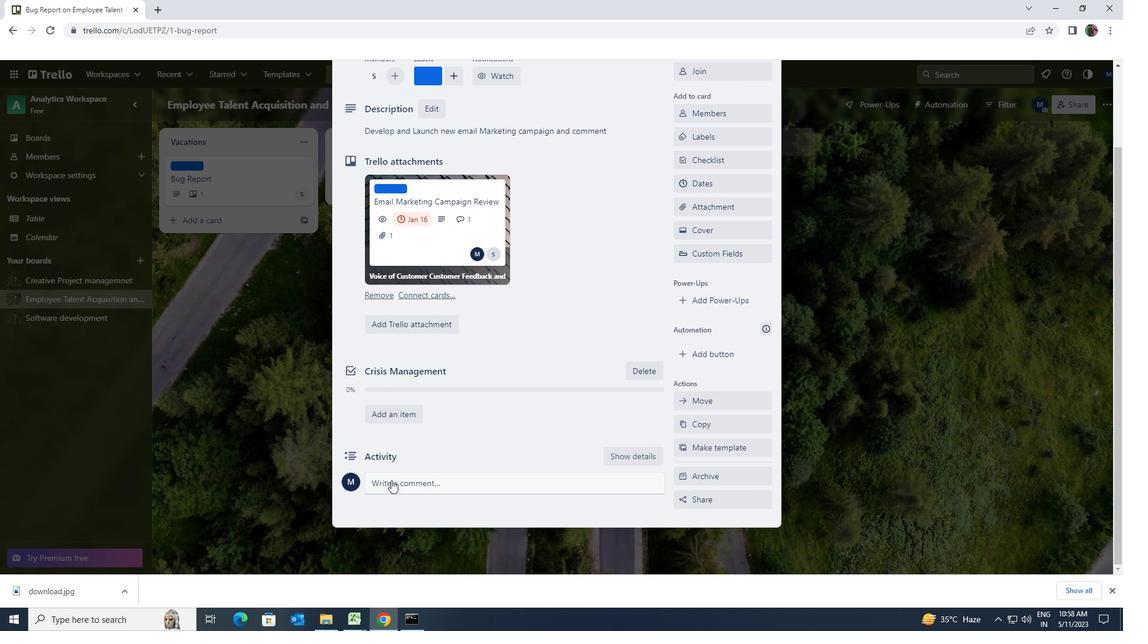 
Action: Key pressed <Key.shift><Key.shift><Key.shift><Key.shift><Key.shift><Key.shift><Key.shift><Key.shift><Key.shift><Key.shift><Key.shift><Key.shift>THE<Key.space><Key.shift>POTENTIAL<Key.space>IMPACTS<Key.space>TASK<Key.space>ON<Key.space>OUR<Key.space>COMAPNY<Key.space>ENVIROMENTAL<Key.space>IMAPCTS<Key.space>LET<Key.space>US<Key.space>ENSURE<Key.space>THAT<Key.space>WE<Key.space>APPROACH<Key.space>IT<Key.space>WITH<Key.space>A<Key.space>SENSE<Key.space>OF<Key.space>SUSTAINABILITY<Key.space>AND<Key.space>RESPONSIBILITY.
Screenshot: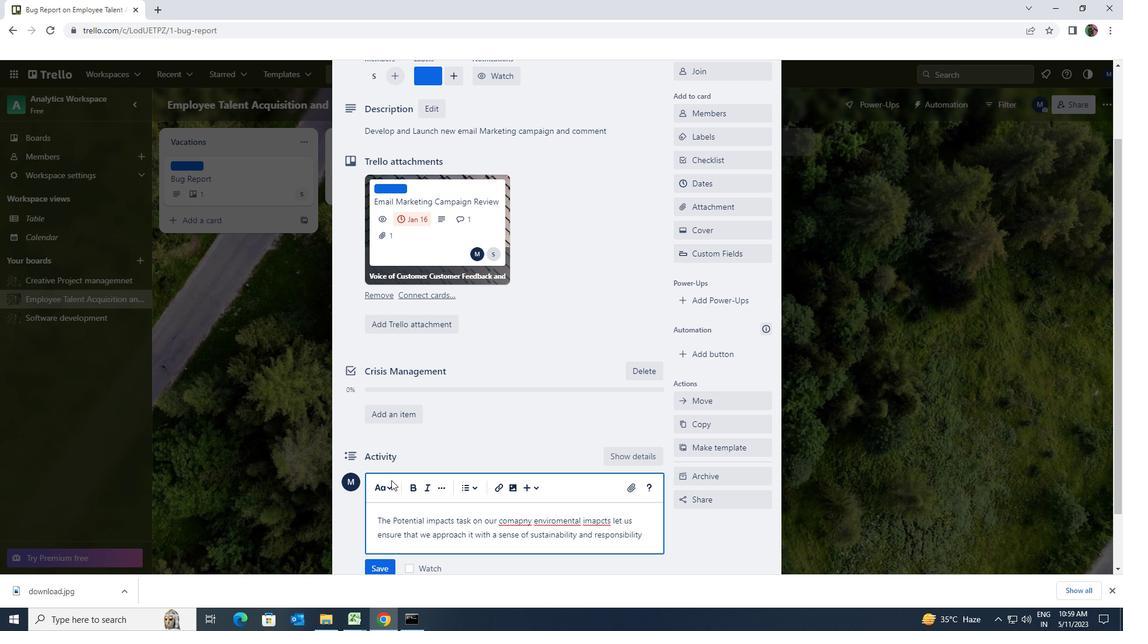 
Action: Mouse moved to (392, 481)
Screenshot: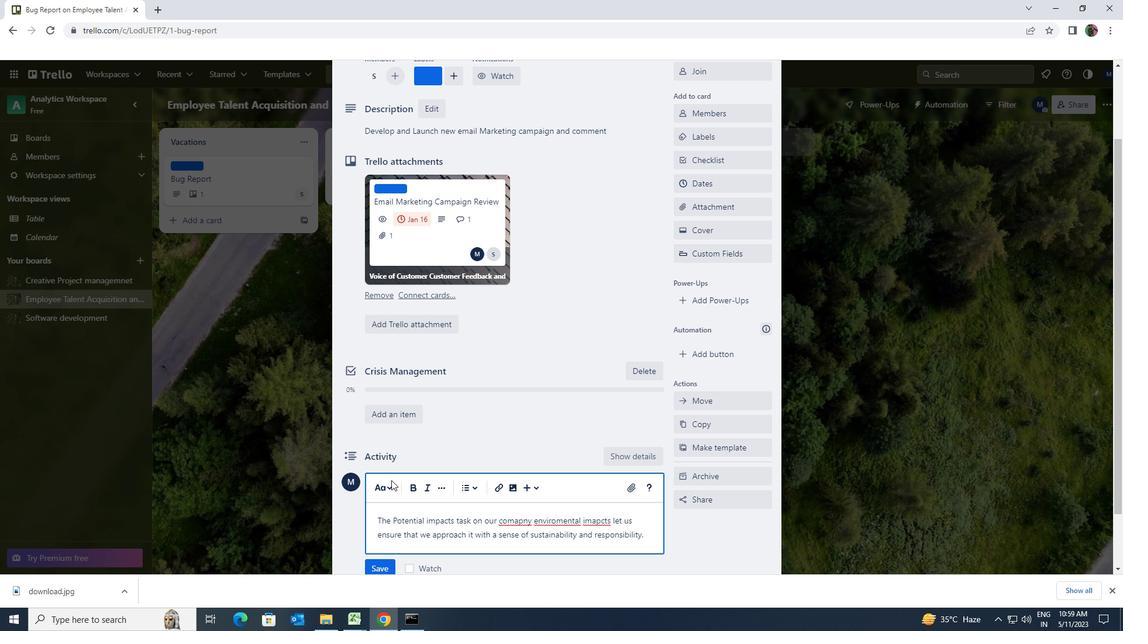 
Action: Mouse scrolled (392, 480) with delta (0, 0)
Screenshot: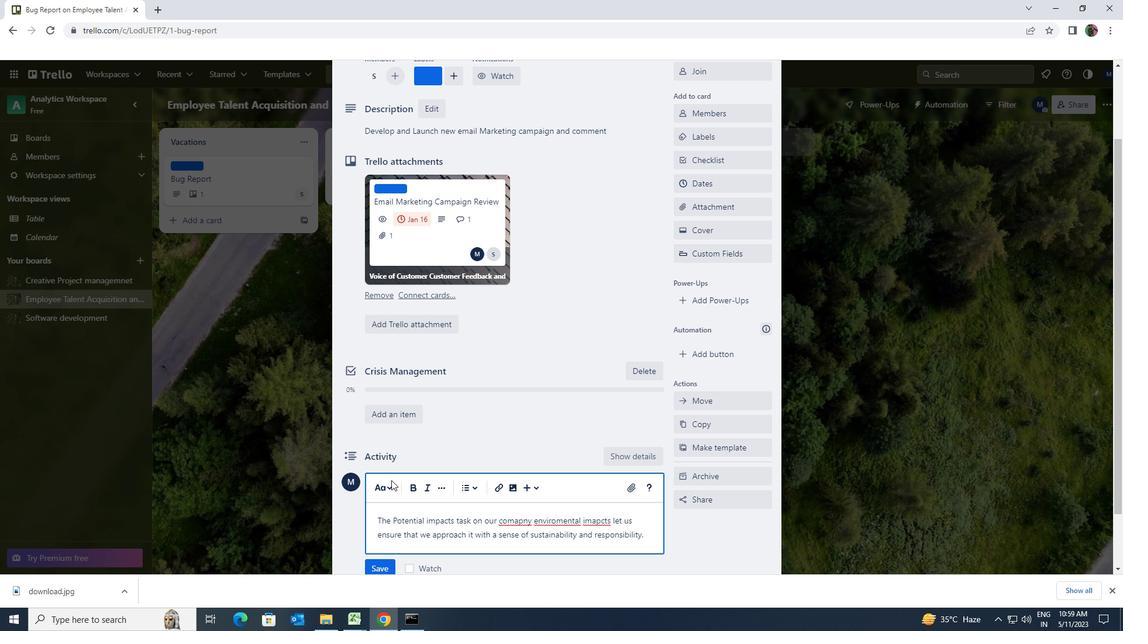 
Action: Mouse scrolled (392, 480) with delta (0, 0)
Screenshot: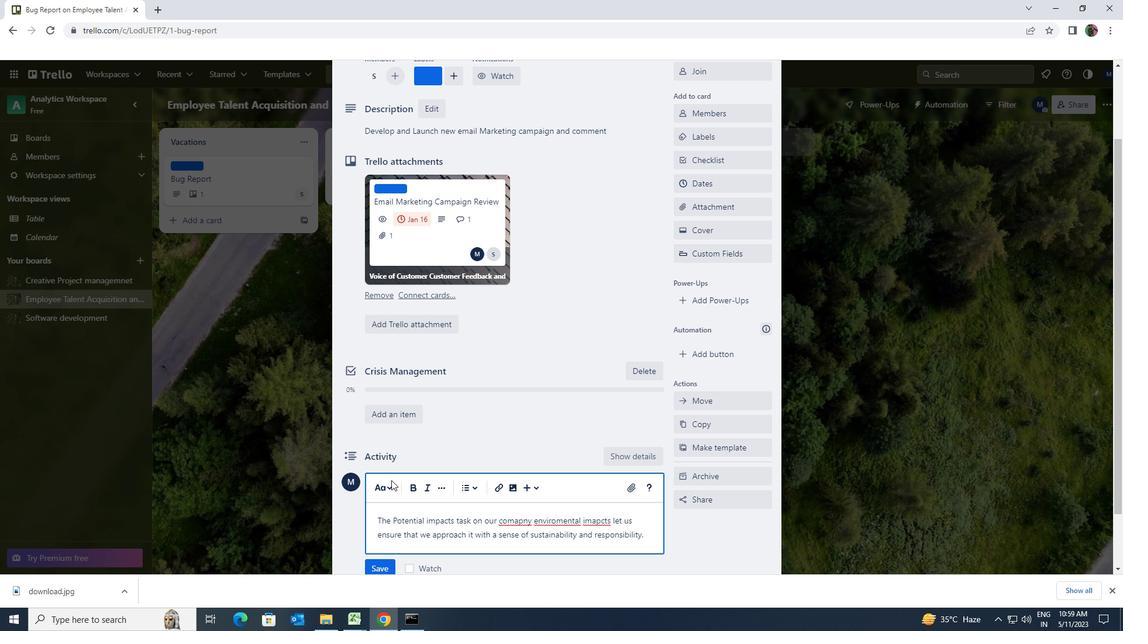 
Action: Mouse moved to (386, 495)
Screenshot: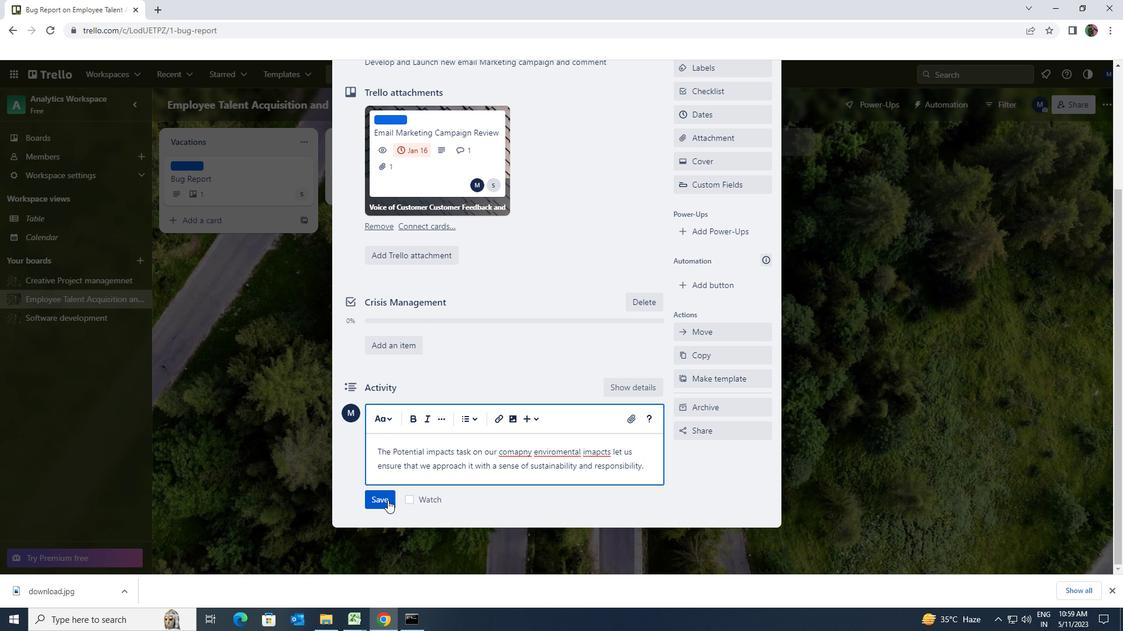 
Action: Mouse pressed left at (386, 495)
Screenshot: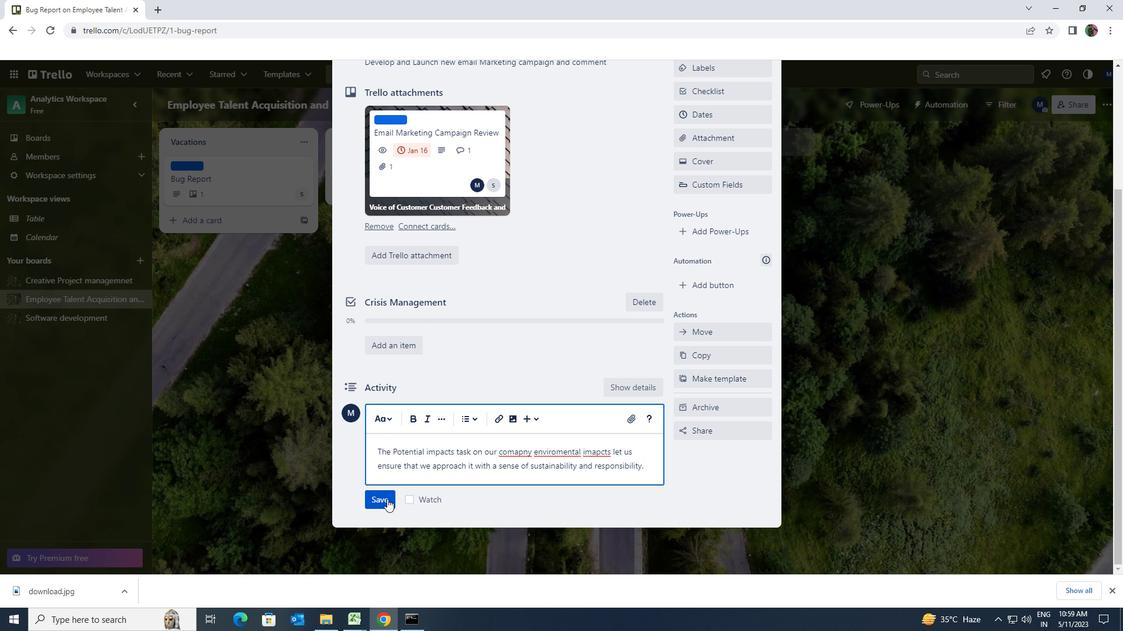 
Action: Mouse moved to (583, 462)
Screenshot: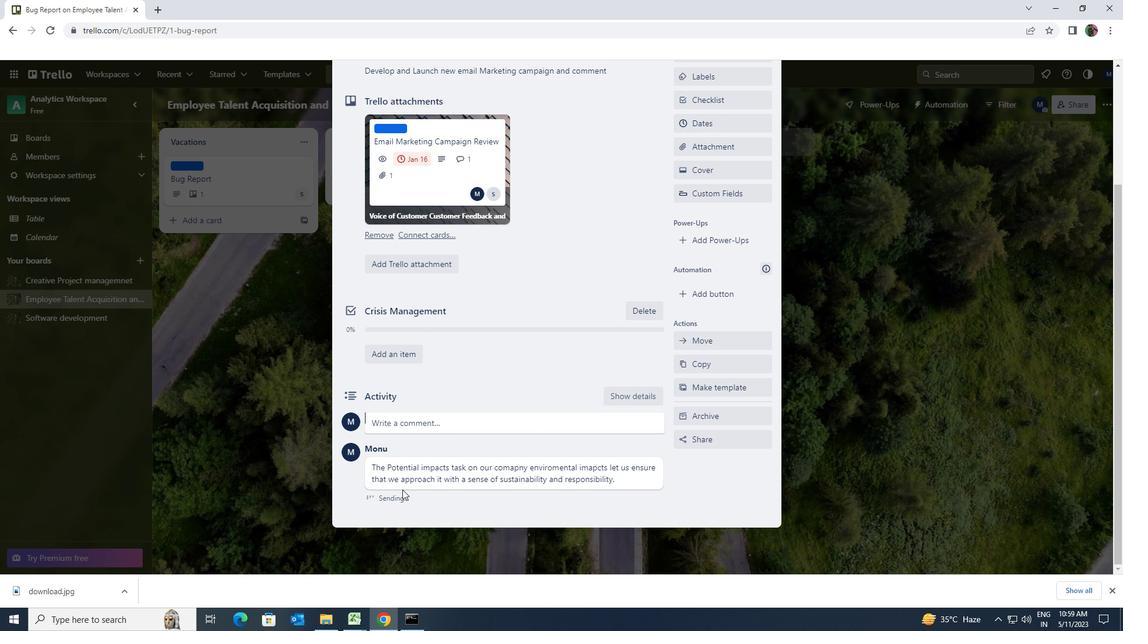 
Action: Mouse scrolled (583, 463) with delta (0, 0)
Screenshot: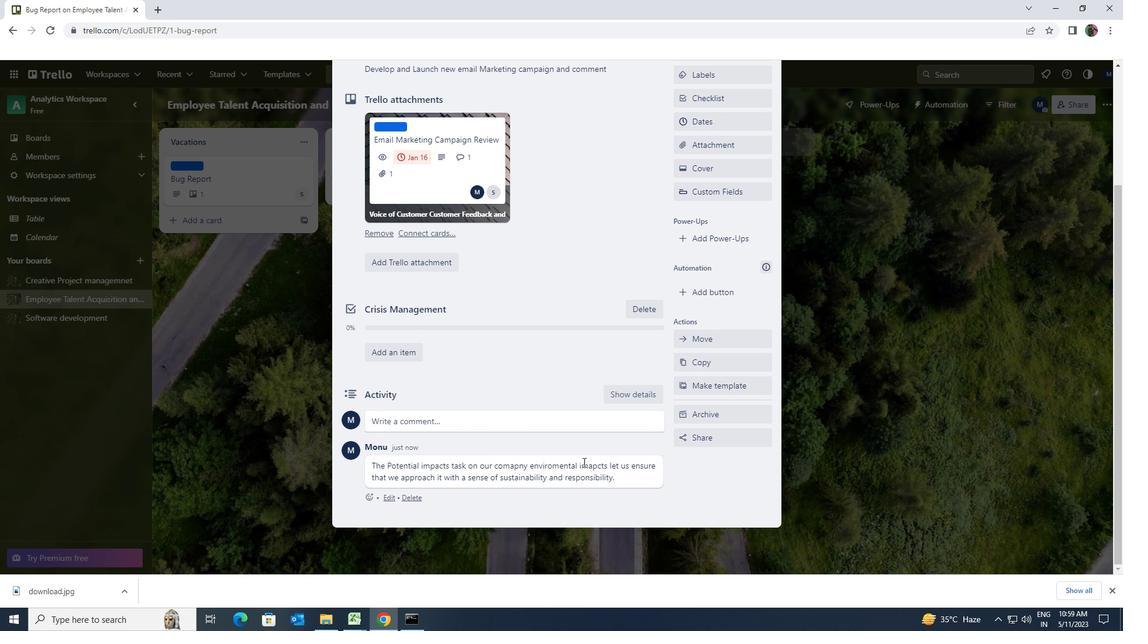 
Action: Mouse moved to (582, 463)
Screenshot: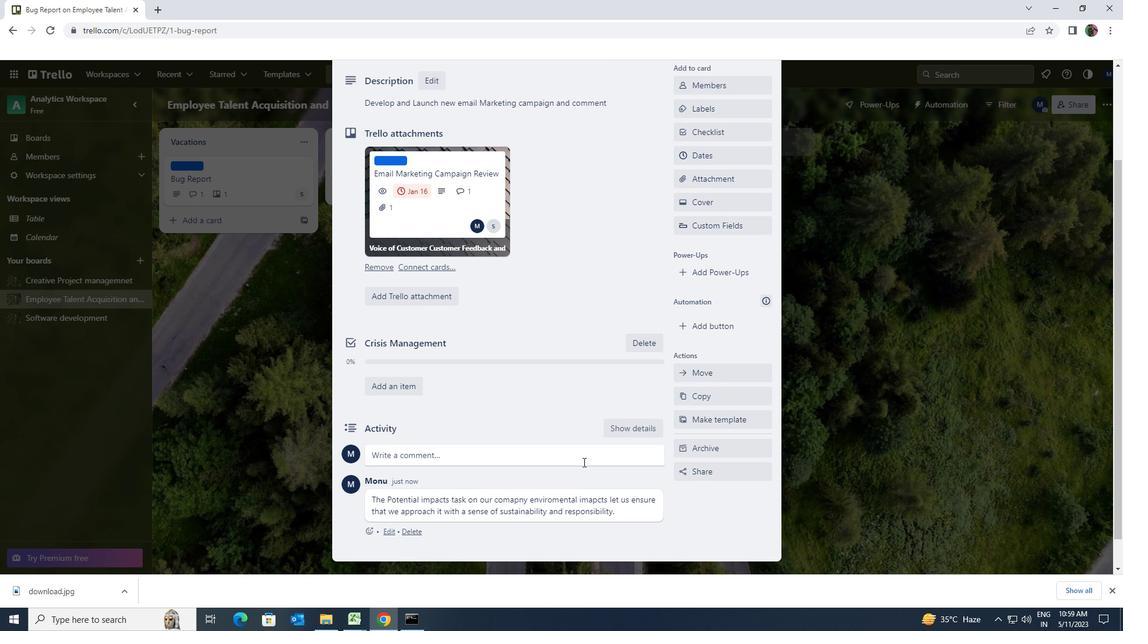 
Action: Mouse scrolled (582, 463) with delta (0, 0)
Screenshot: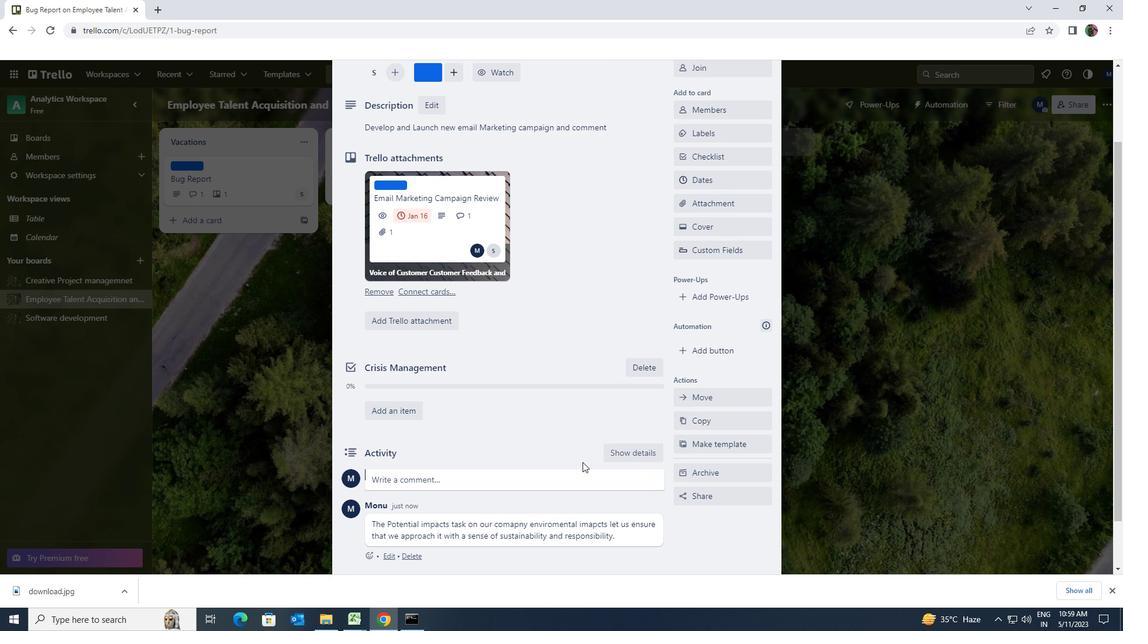 
Action: Mouse scrolled (582, 463) with delta (0, 0)
Screenshot: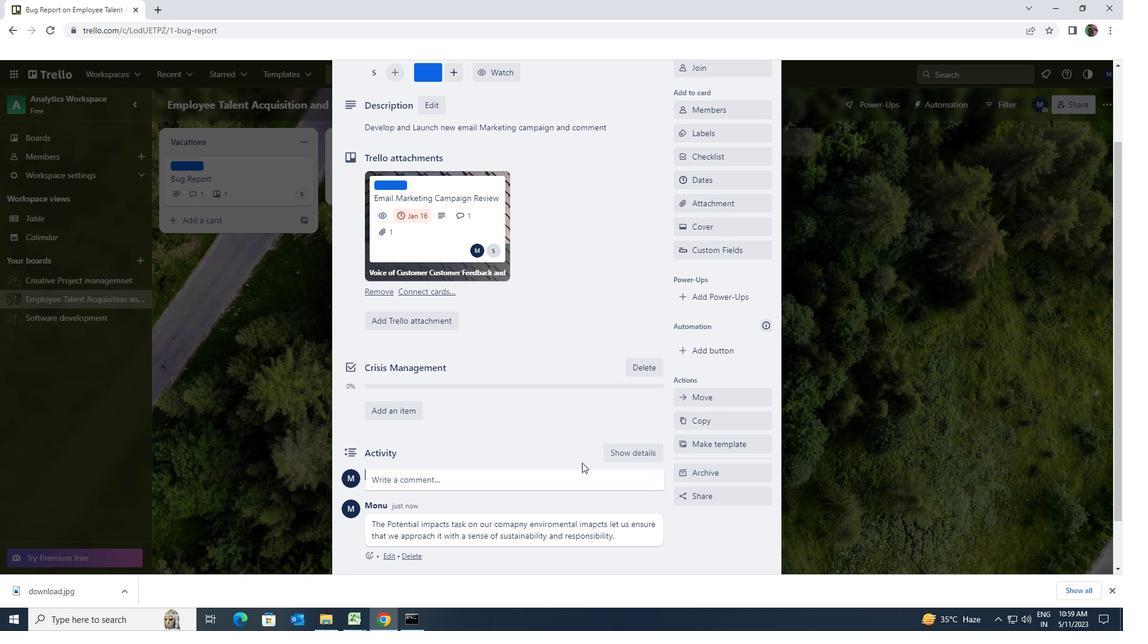 
Action: Mouse moved to (703, 282)
Screenshot: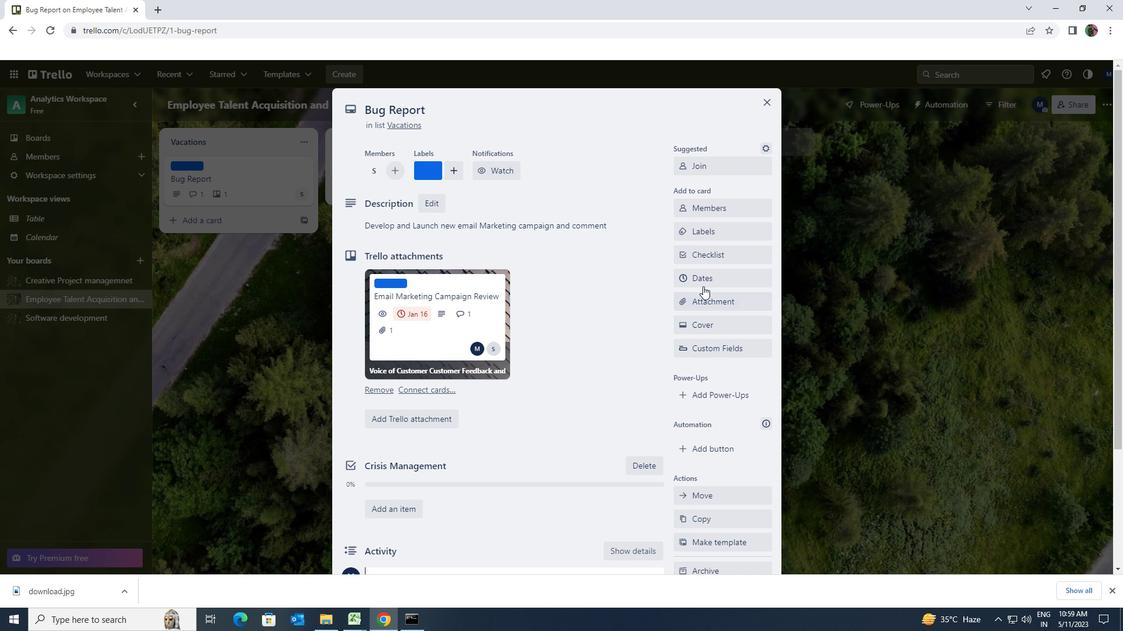 
Action: Mouse pressed left at (703, 282)
Screenshot: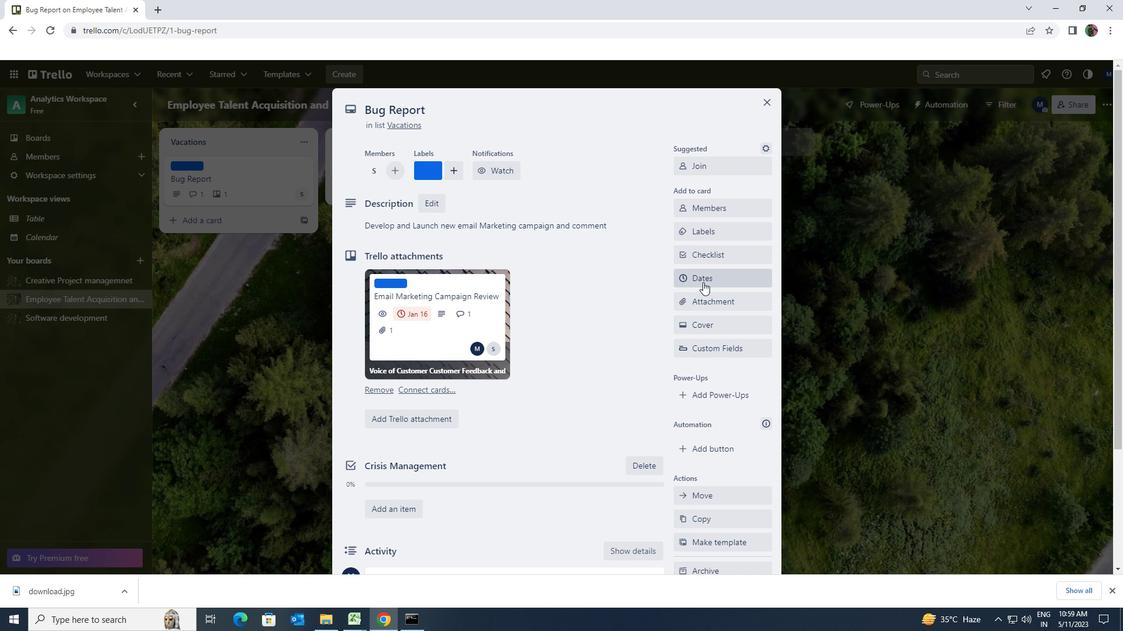 
Action: Mouse moved to (775, 130)
Screenshot: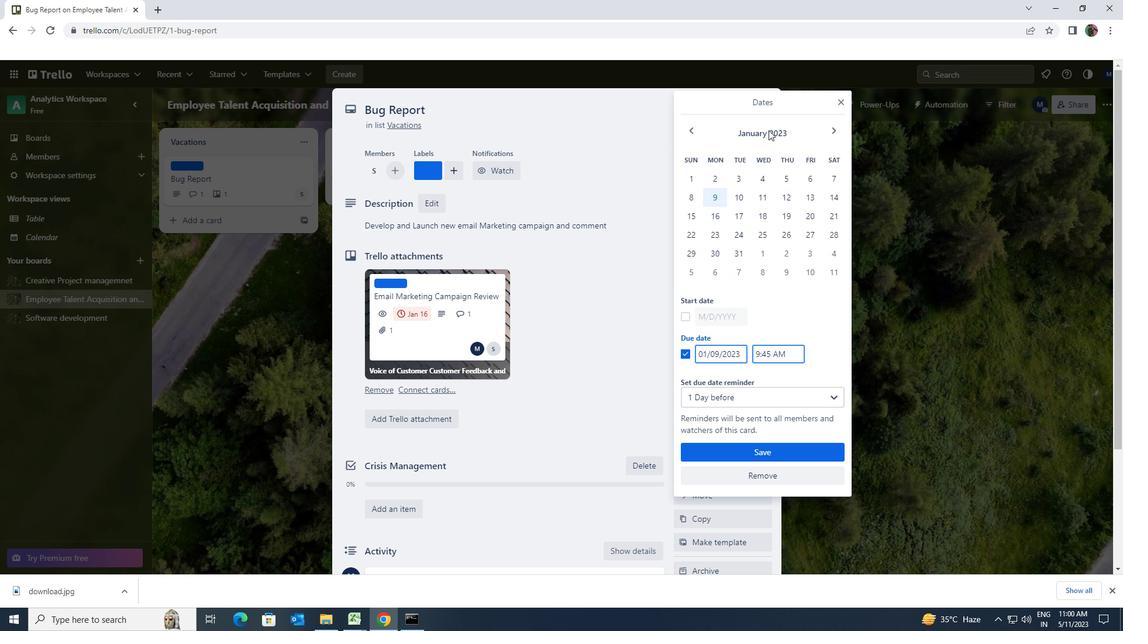 
Action: Mouse pressed left at (775, 130)
Screenshot: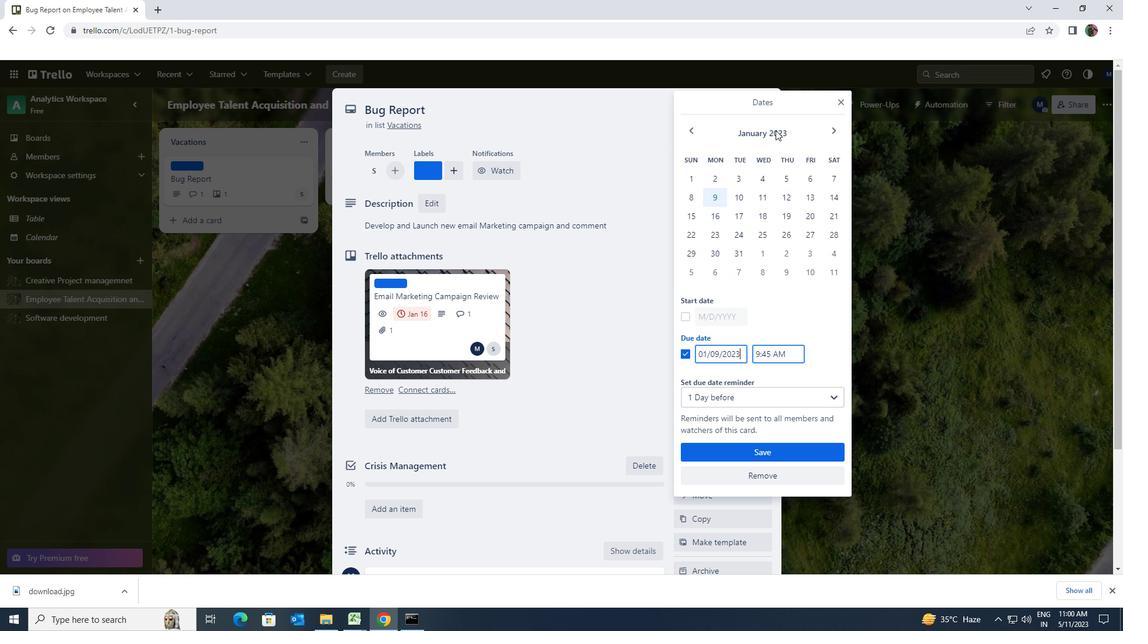 
Action: Mouse moved to (690, 318)
Screenshot: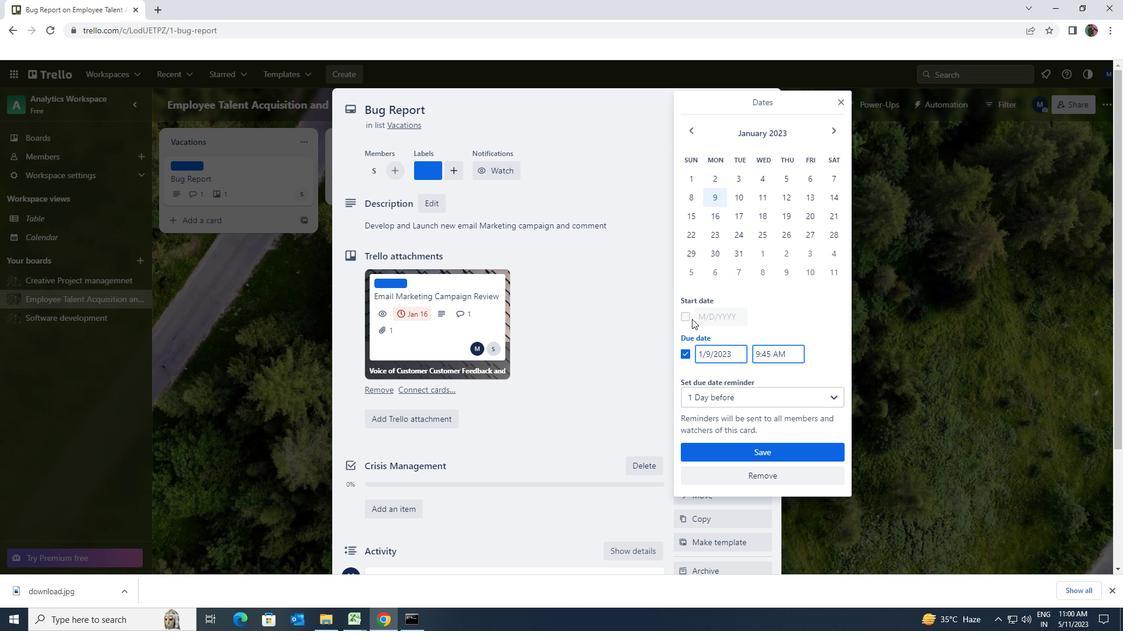 
Action: Mouse pressed left at (690, 318)
Screenshot: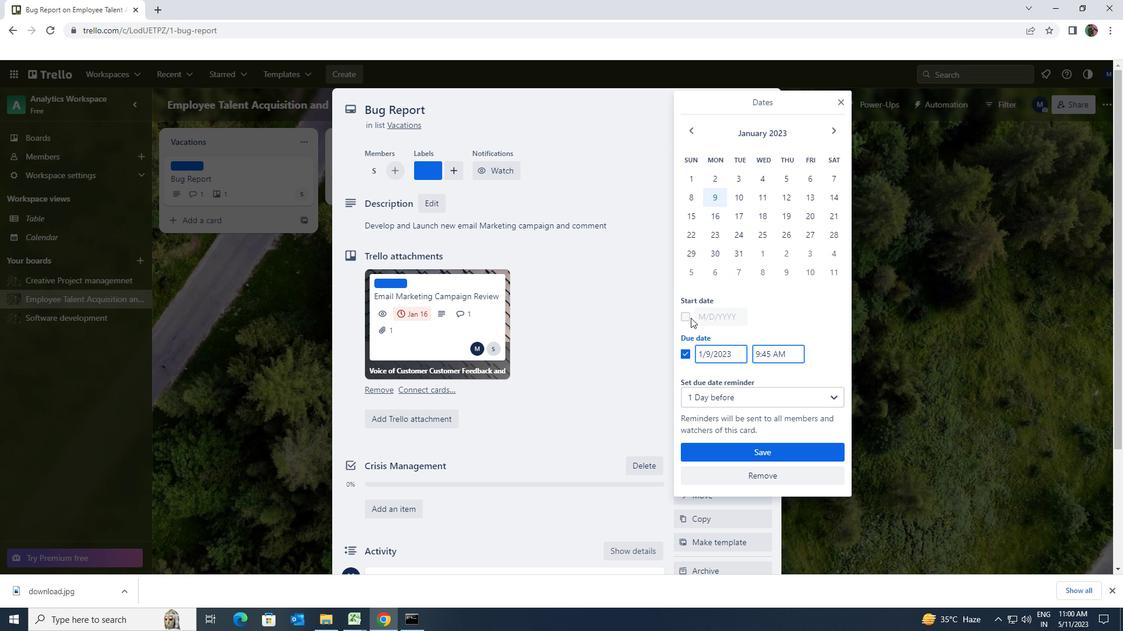 
Action: Mouse moved to (720, 316)
Screenshot: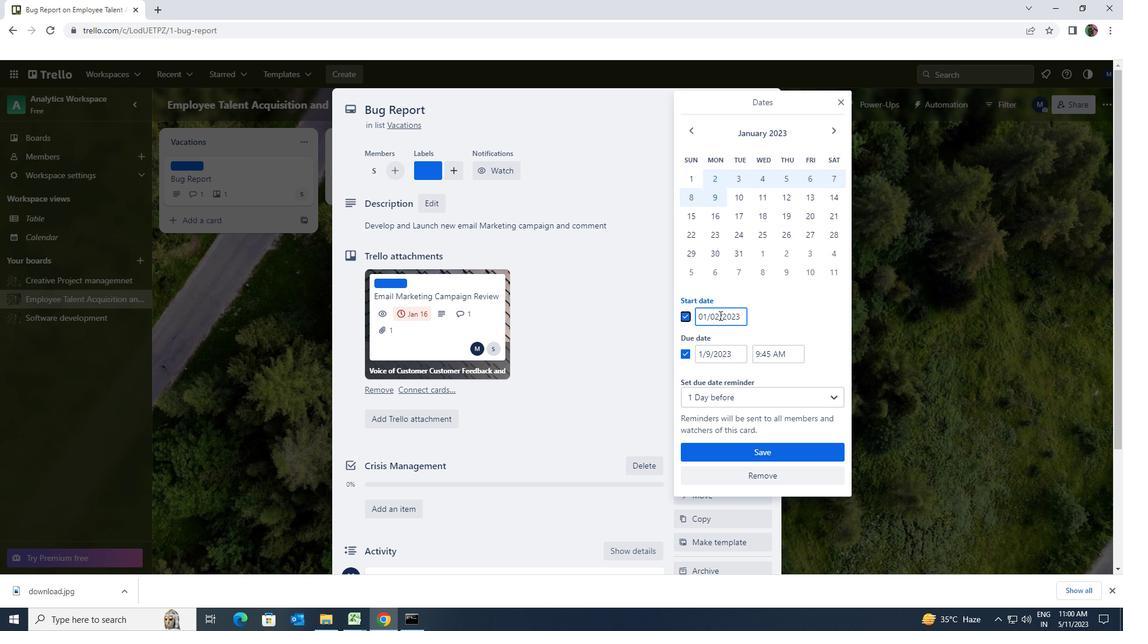 
Action: Mouse pressed left at (720, 316)
Screenshot: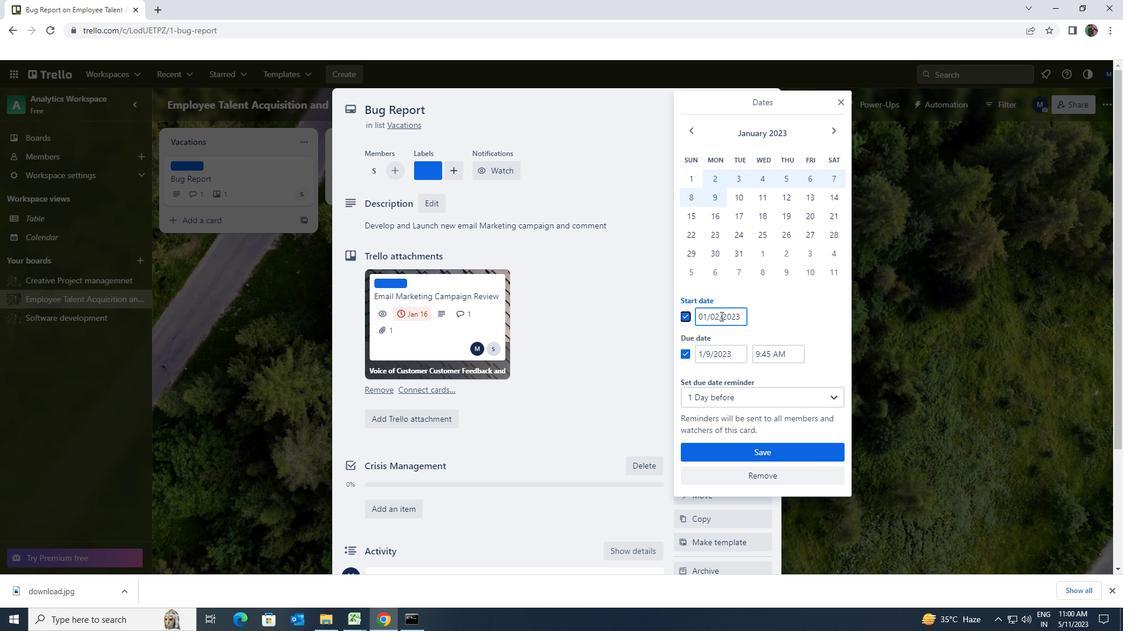 
Action: Mouse moved to (737, 314)
Screenshot: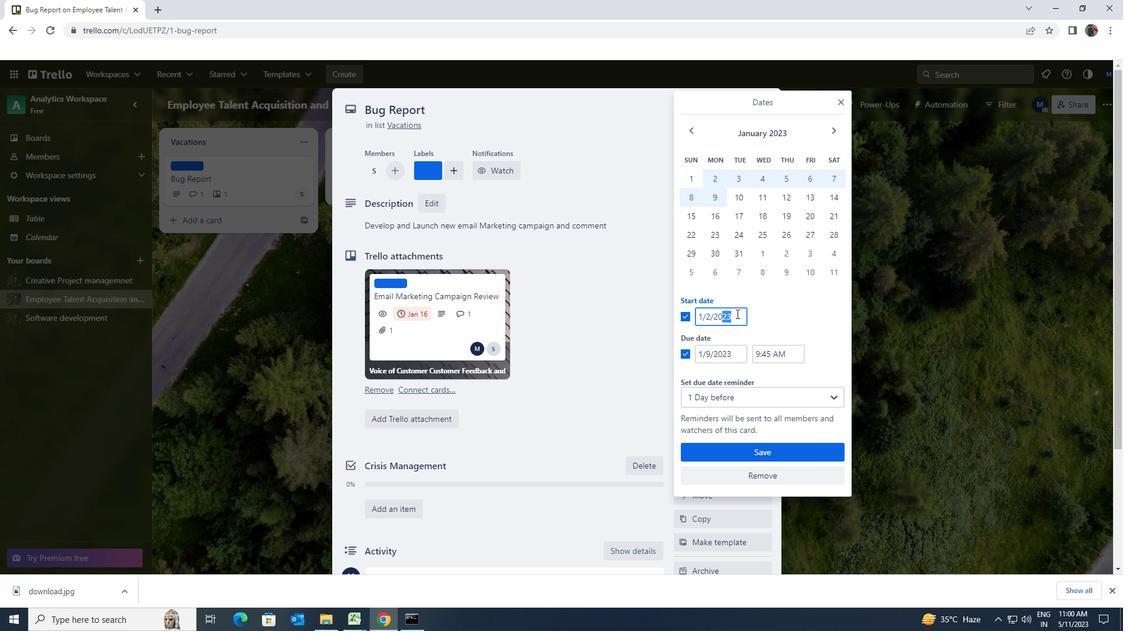 
Action: Mouse pressed left at (737, 314)
Screenshot: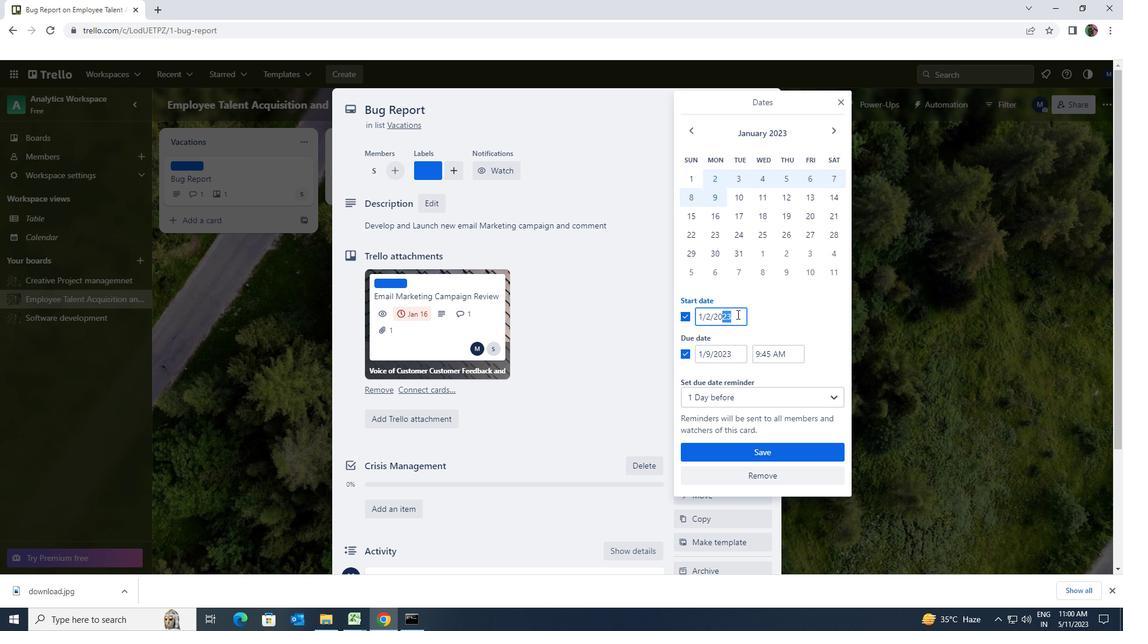 
Action: Mouse moved to (709, 317)
Screenshot: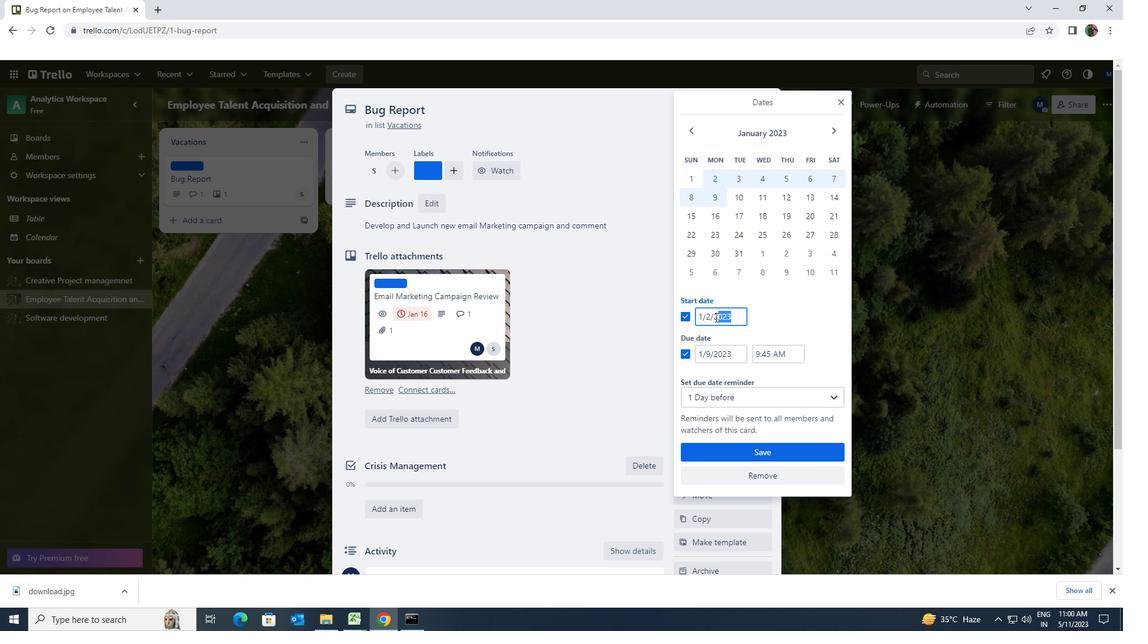 
Action: Key pressed 1900<Key.enter>
Screenshot: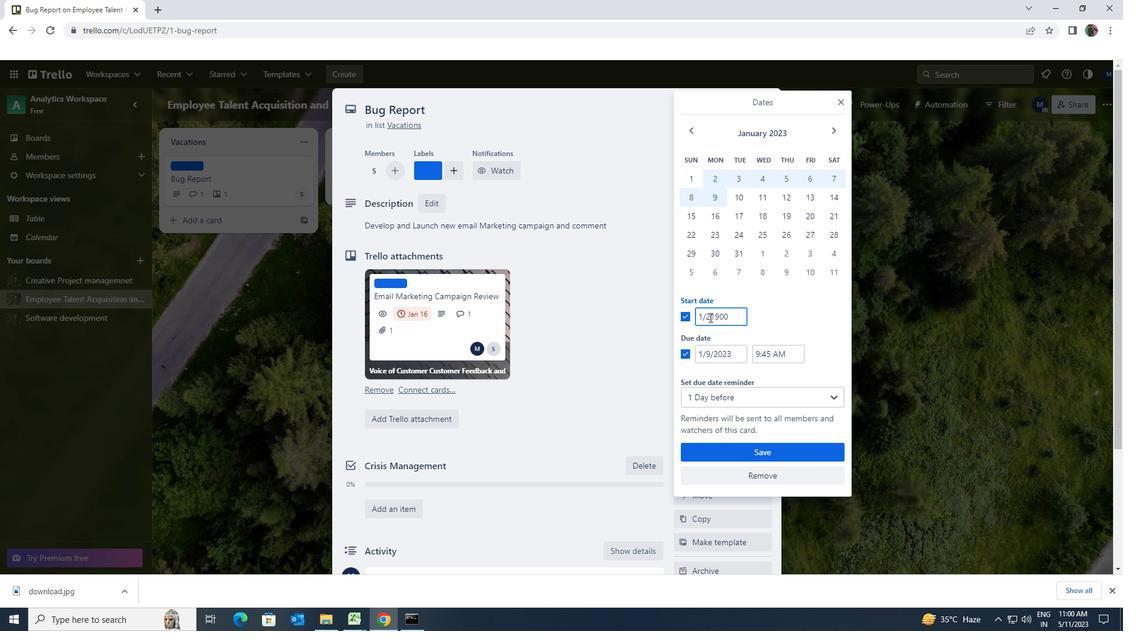 
Action: Mouse moved to (703, 278)
Screenshot: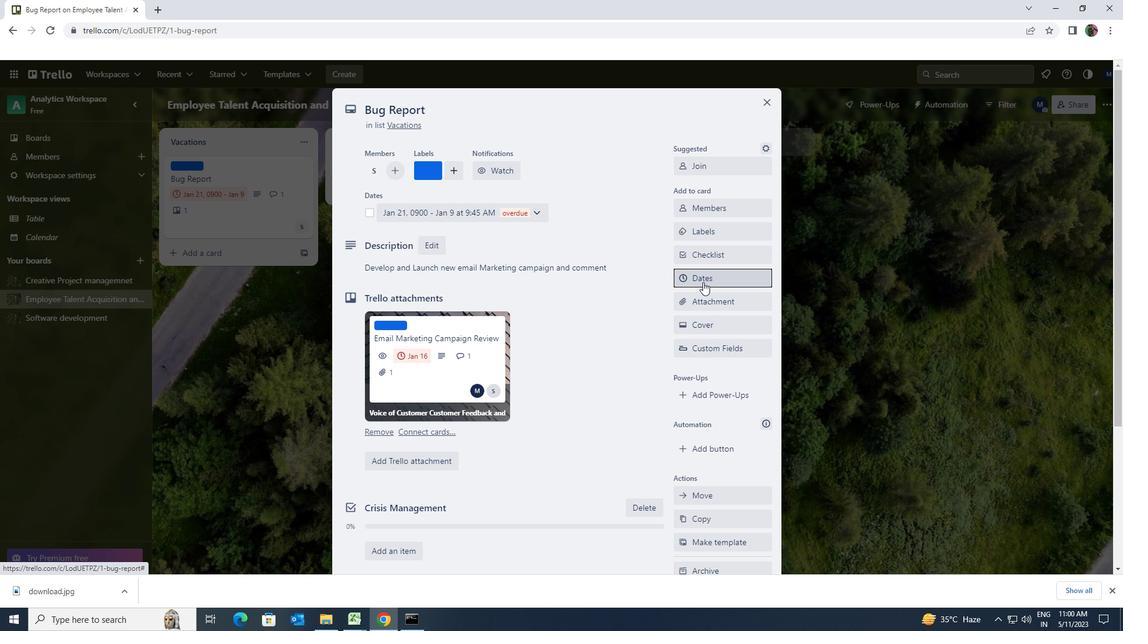 
Action: Mouse pressed left at (703, 278)
Screenshot: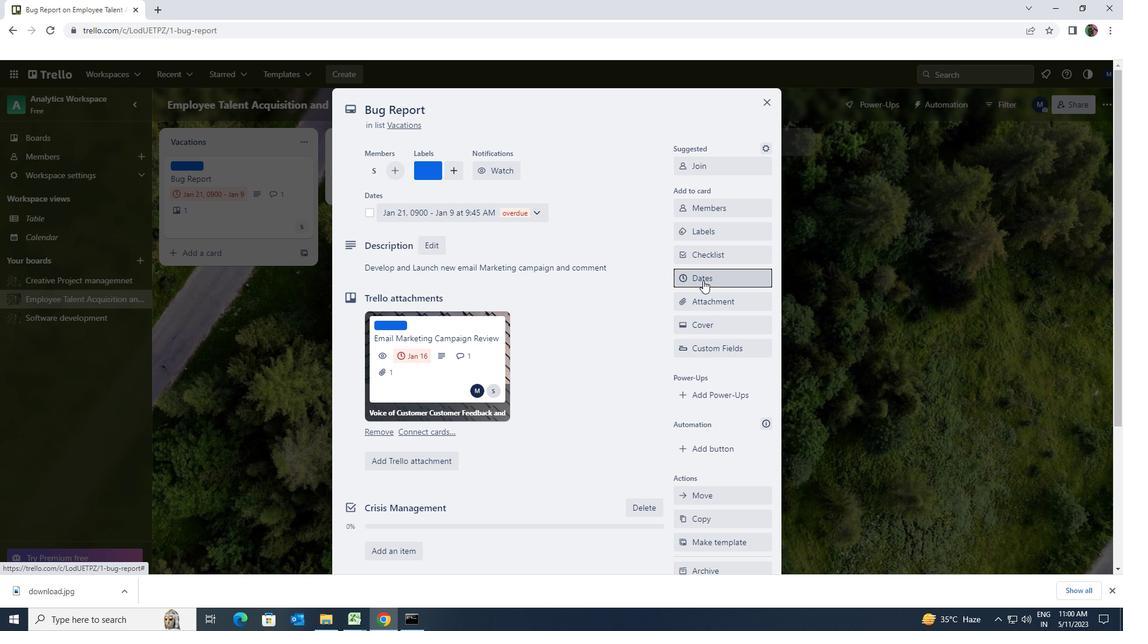 
Action: Mouse moved to (704, 317)
Screenshot: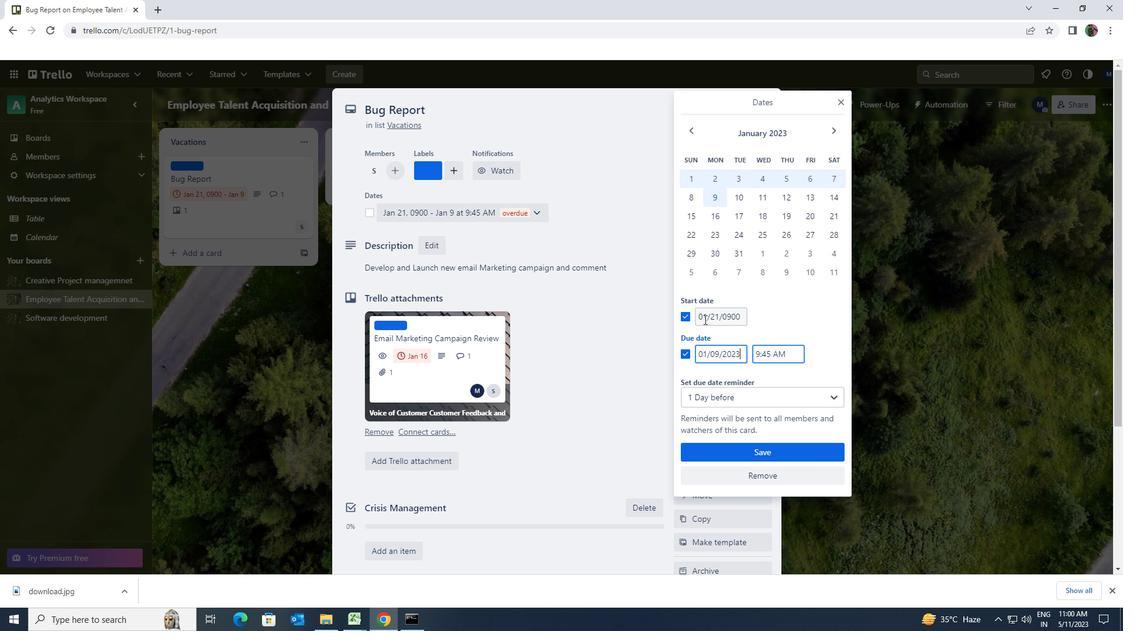 
Action: Mouse pressed left at (704, 317)
Screenshot: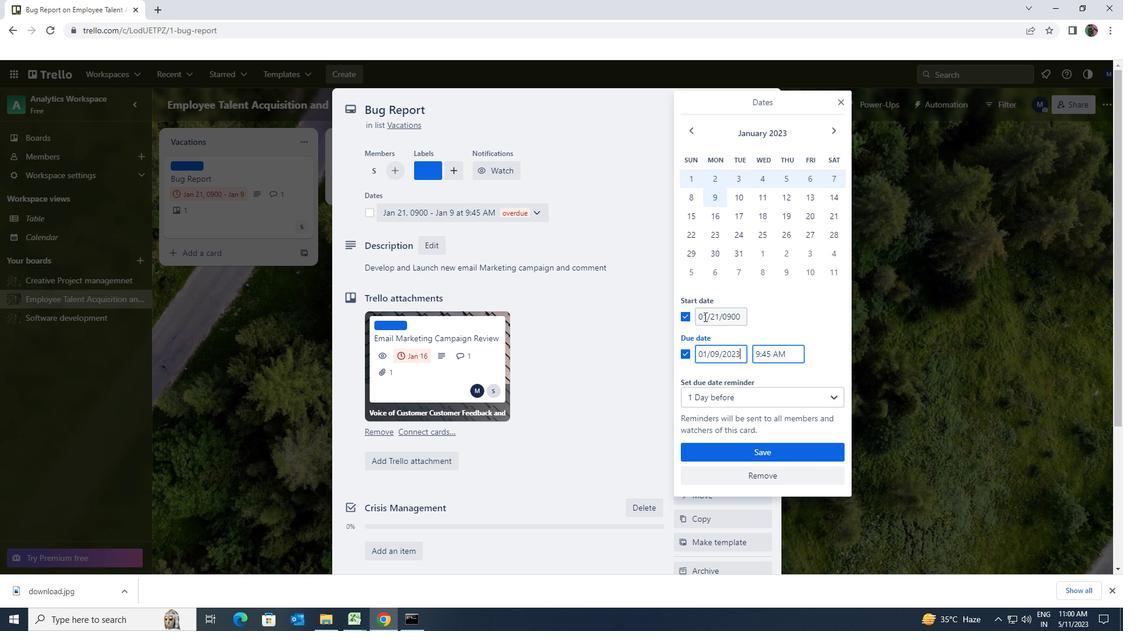 
Action: Mouse pressed left at (704, 317)
Screenshot: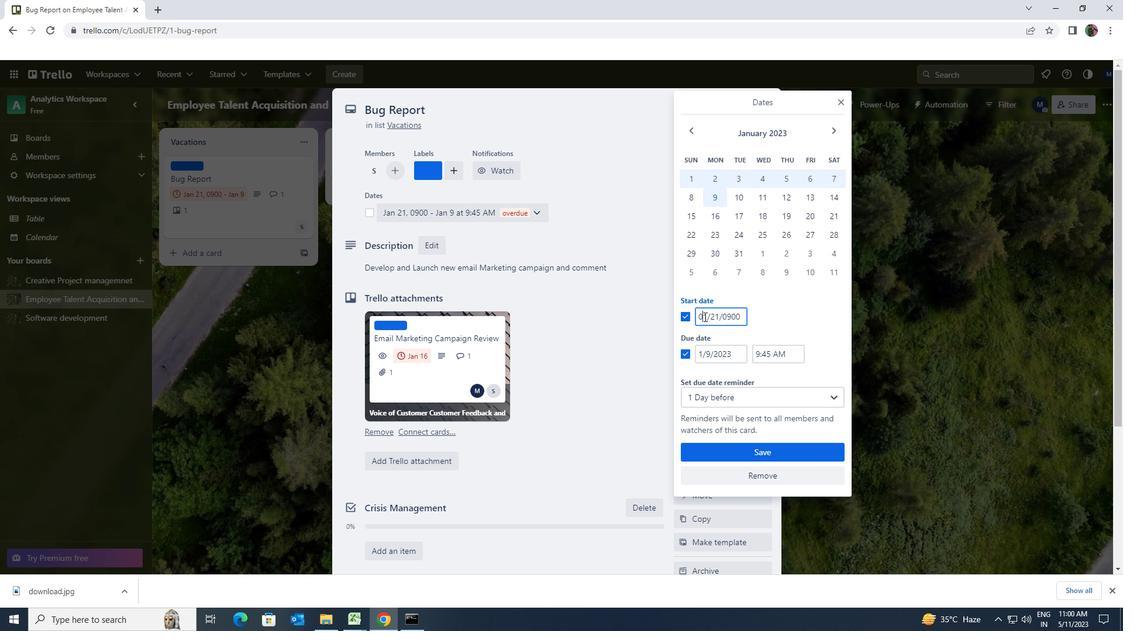 
Action: Mouse moved to (744, 447)
Screenshot: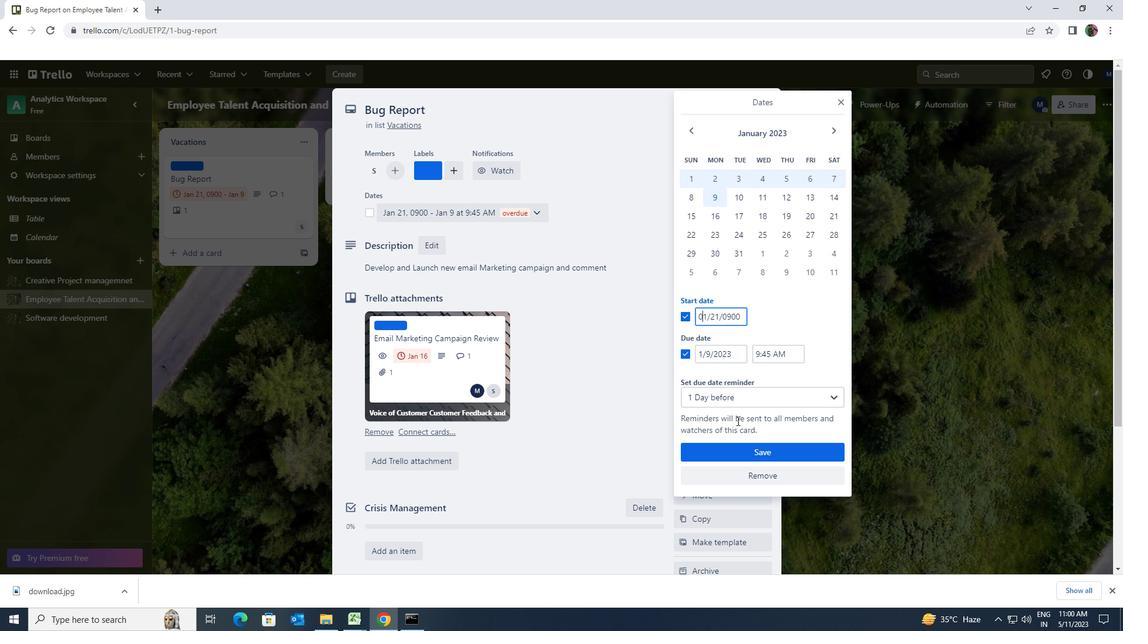 
Action: Mouse pressed left at (744, 447)
Screenshot: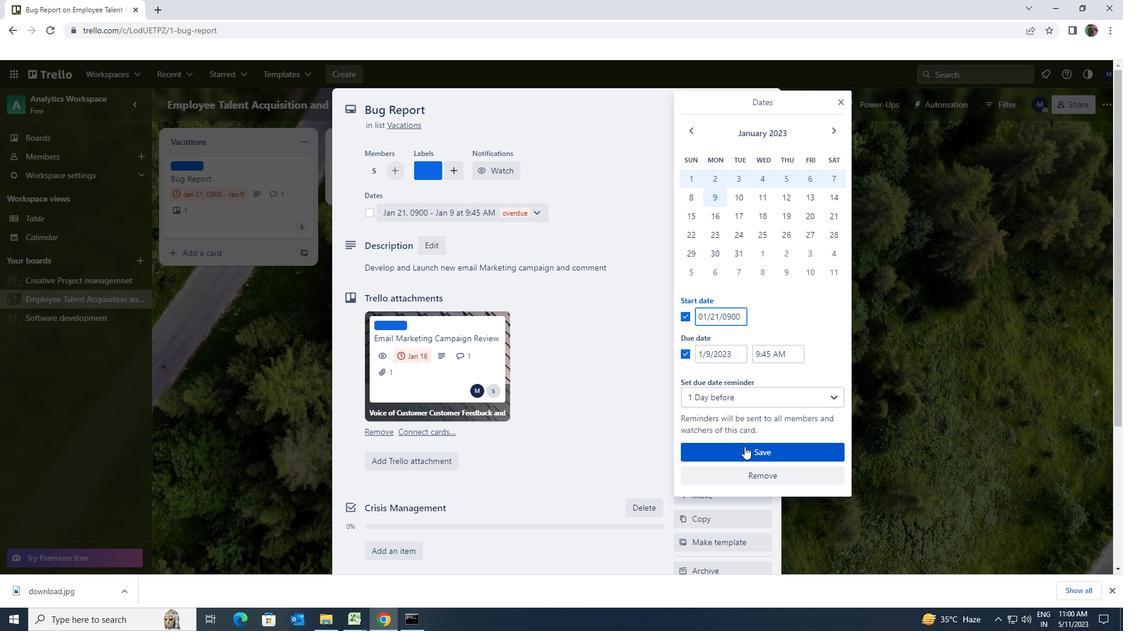 
Action: Mouse moved to (745, 447)
Screenshot: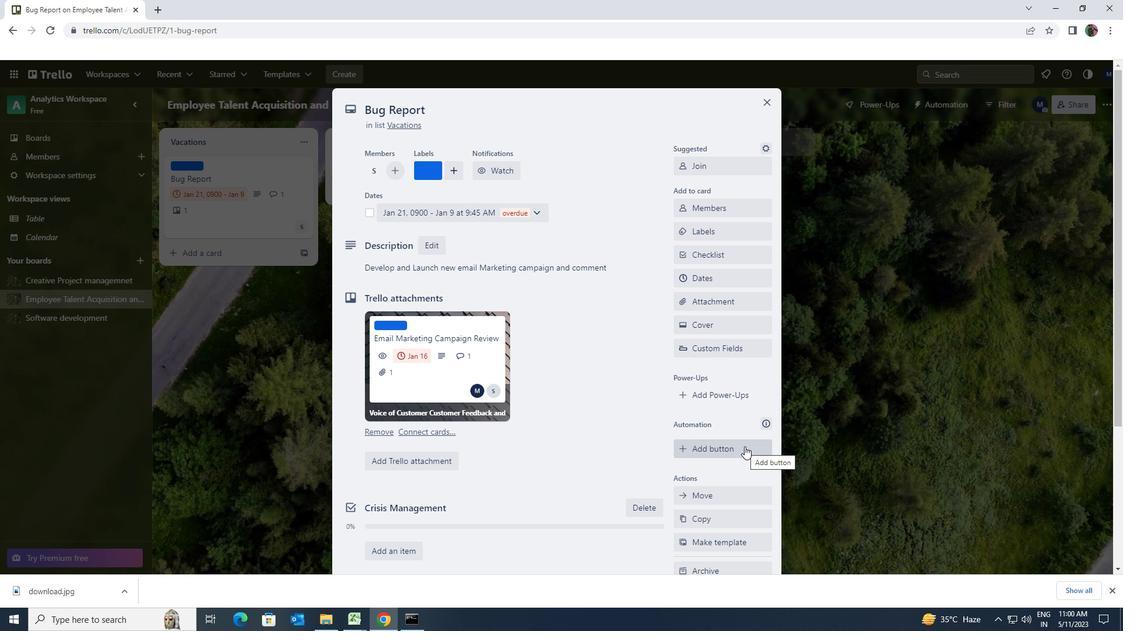 
